 Task: Send an email with the signature Christopher Carter with the subject 'Request for a discount' and the message 'Please let me know if there are any issues with the attached file.' from softage.1@softage.net to softage.3@softage.net with an attached document Service_level_agreement.pdf and move the email from Sent Items to the folder Policies
Action: Key pressed <Key.alt_l>n
Screenshot: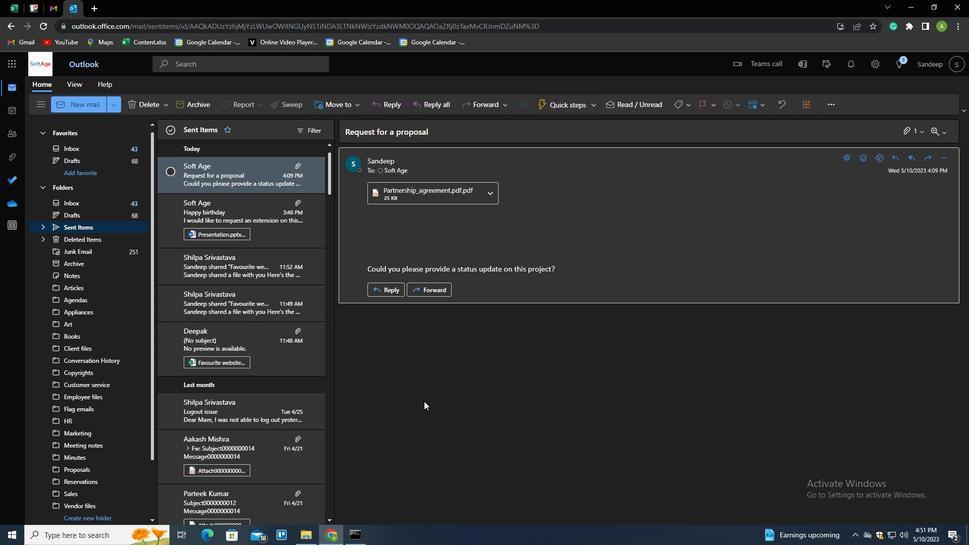 
Action: Mouse moved to (682, 105)
Screenshot: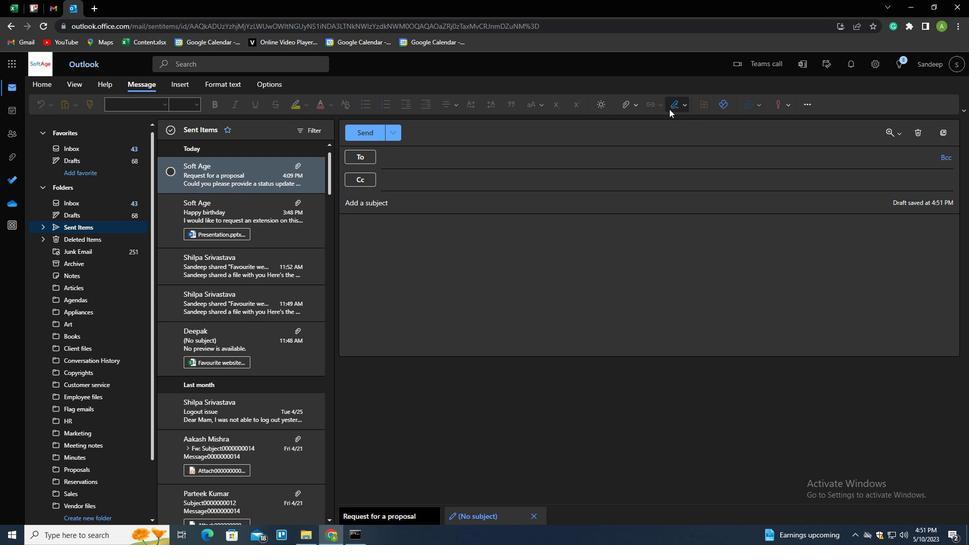 
Action: Mouse pressed left at (682, 105)
Screenshot: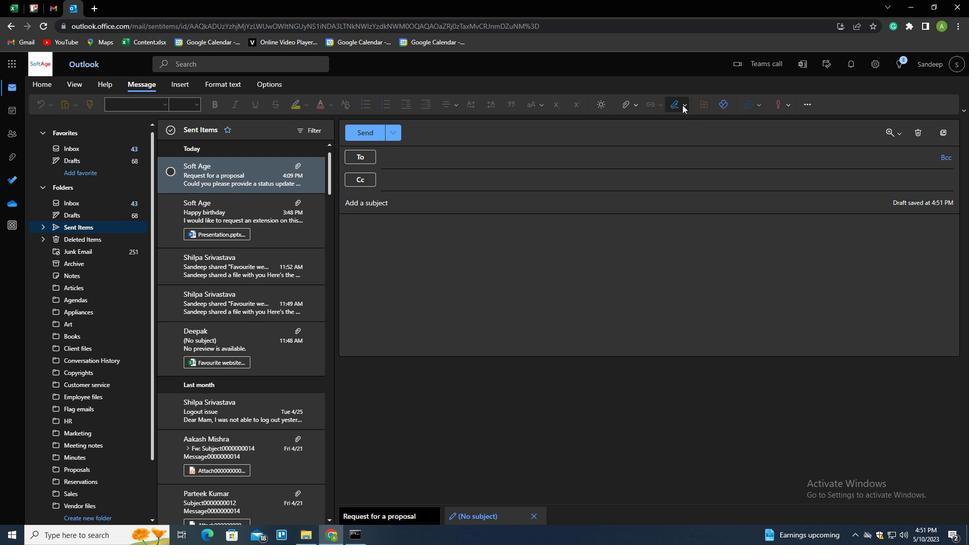 
Action: Mouse moved to (649, 148)
Screenshot: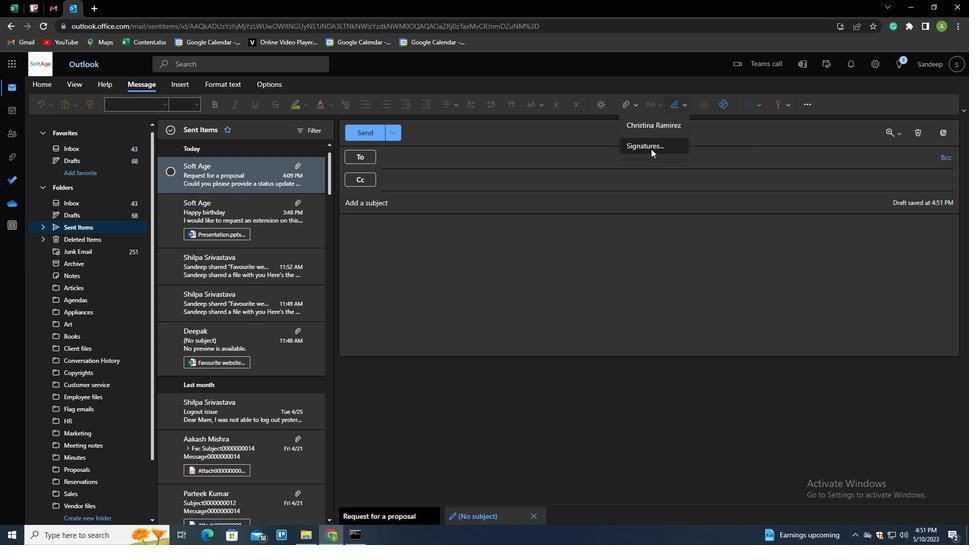 
Action: Mouse pressed left at (649, 148)
Screenshot: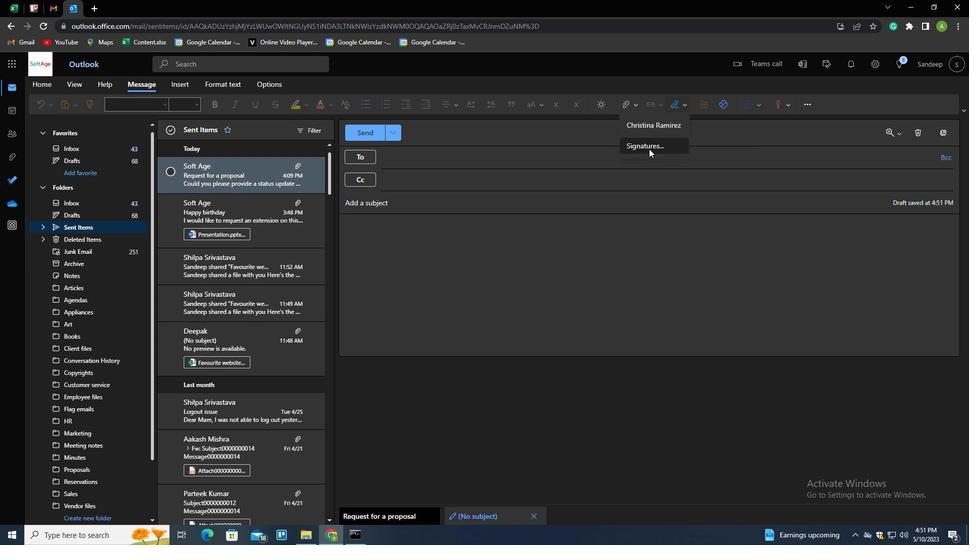 
Action: Mouse moved to (692, 184)
Screenshot: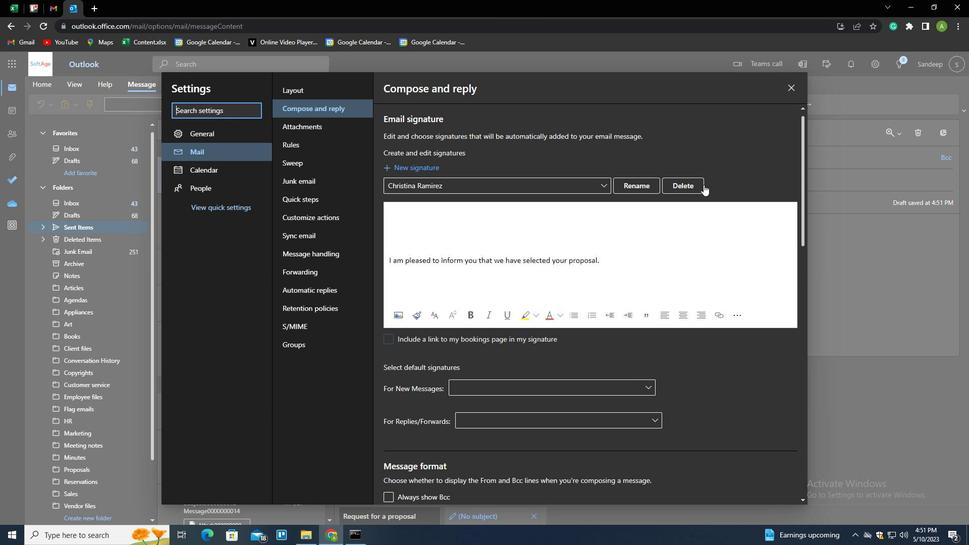 
Action: Mouse pressed left at (692, 184)
Screenshot: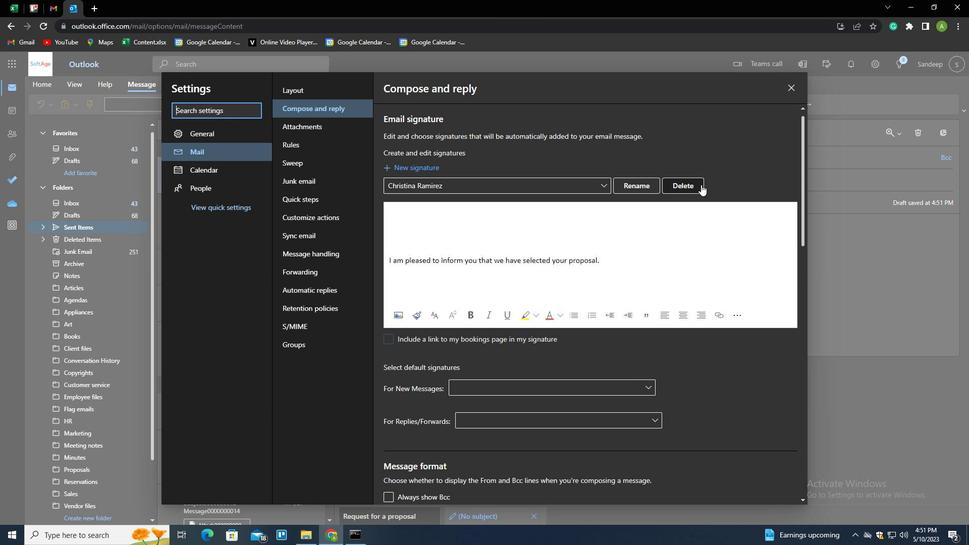 
Action: Mouse moved to (652, 188)
Screenshot: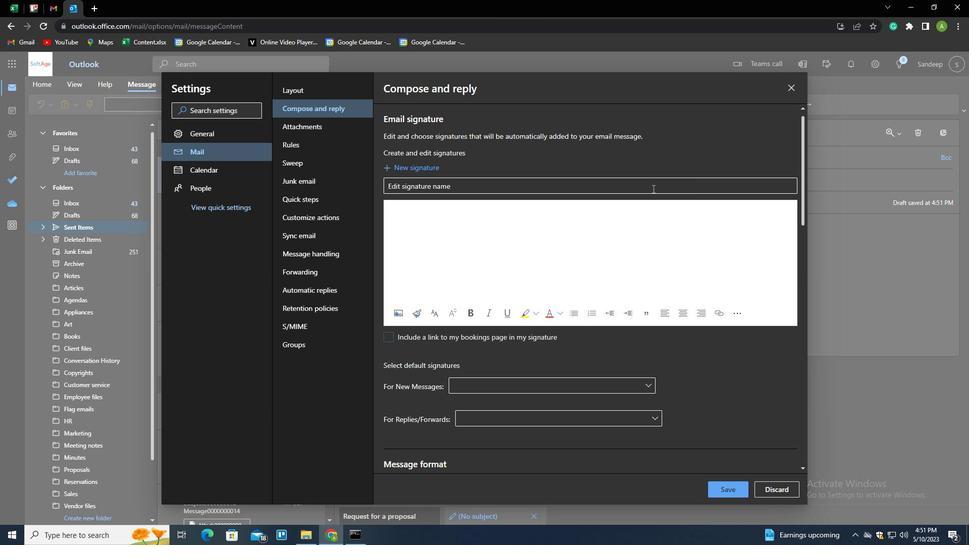 
Action: Mouse pressed left at (652, 188)
Screenshot: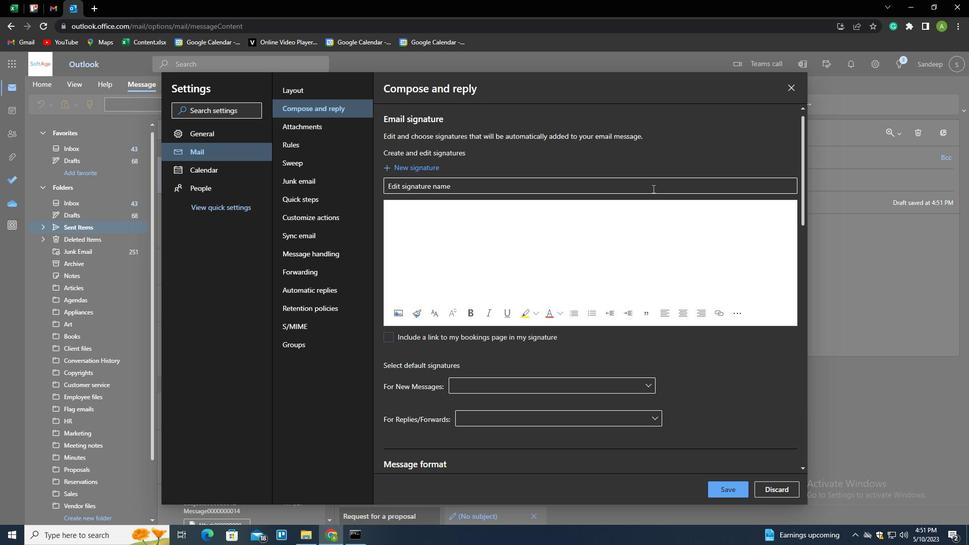 
Action: Mouse moved to (652, 188)
Screenshot: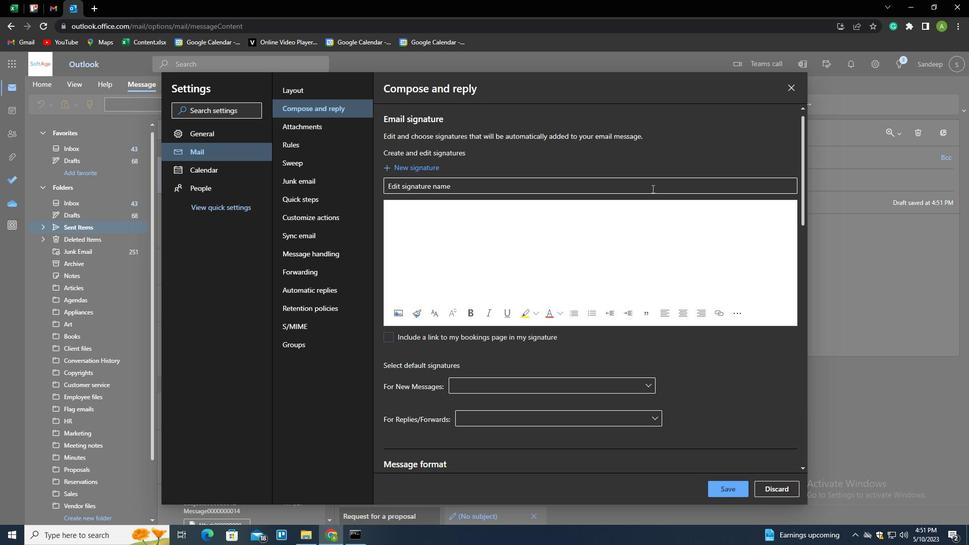 
Action: Key pressed <Key.shift>CHRISTOPHER<Key.space><Key.shift>CARTNER=<Key.backspace><Key.backspace><Key.backspace><Key.backspace>ER<Key.tab><Key.shift_r><Key.enter><Key.enter><Key.enter><Key.enter><Key.enter><Key.enter><Key.shift><Key.shift><Key.shift><Key.shift><Key.shift><Key.shift><Key.shift><Key.shift><Key.shift><Key.shift><Key.shift><Key.shift><Key.shift><Key.shift><Key.shift><Key.shift><Key.shift><Key.shift><Key.shift><Key.shift><Key.shift><Key.shift><Key.shift><Key.shift><Key.shift><Key.shift><Key.shift><Key.shift><Key.shift><Key.shift><Key.shift><Key.shift><Key.shift><Key.shift><Key.shift><Key.shift>PLEASE<Key.space>LET<Key.space>ME<Key.space>KNOW<Key.space>IF<Key.space>THER<Key.space><Key.backspace>E<Key.space>ARE<Key.space>ANU<Key.backspace>Y<Key.space>ISSURES<Key.backspace><Key.backspace><Key.backspace>ES<Key.space>WITH<Key.space>THE<Key.space>ATTACHED<Key.space>FILE.
Screenshot: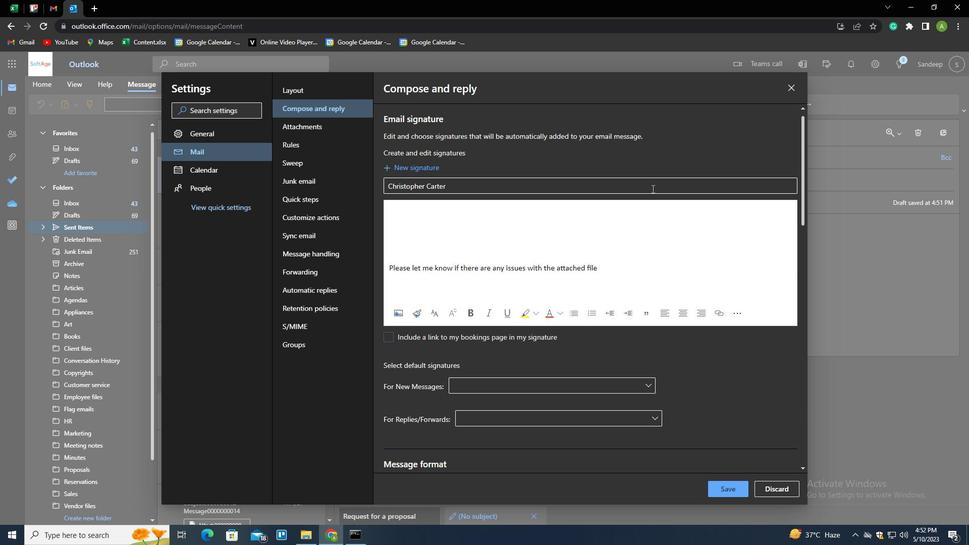 
Action: Mouse moved to (738, 492)
Screenshot: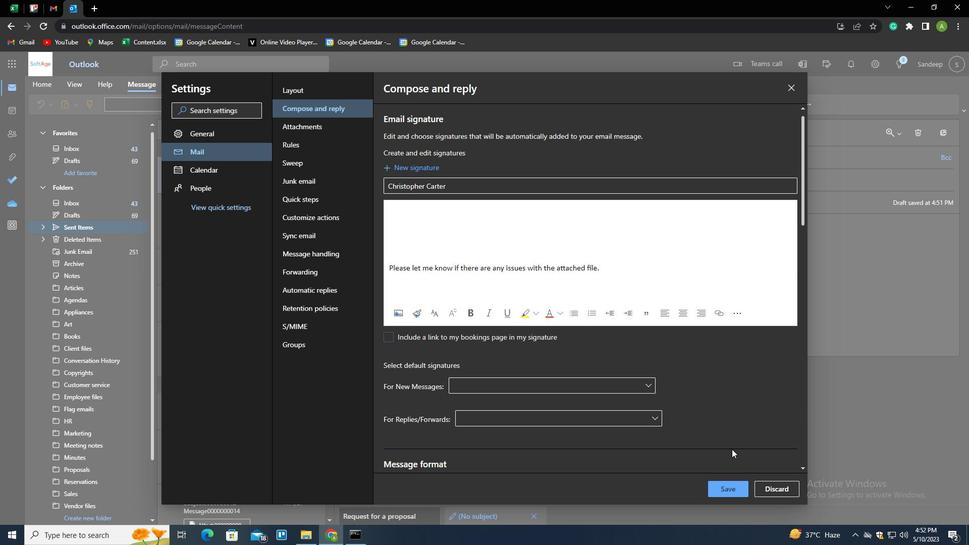 
Action: Mouse pressed left at (738, 492)
Screenshot: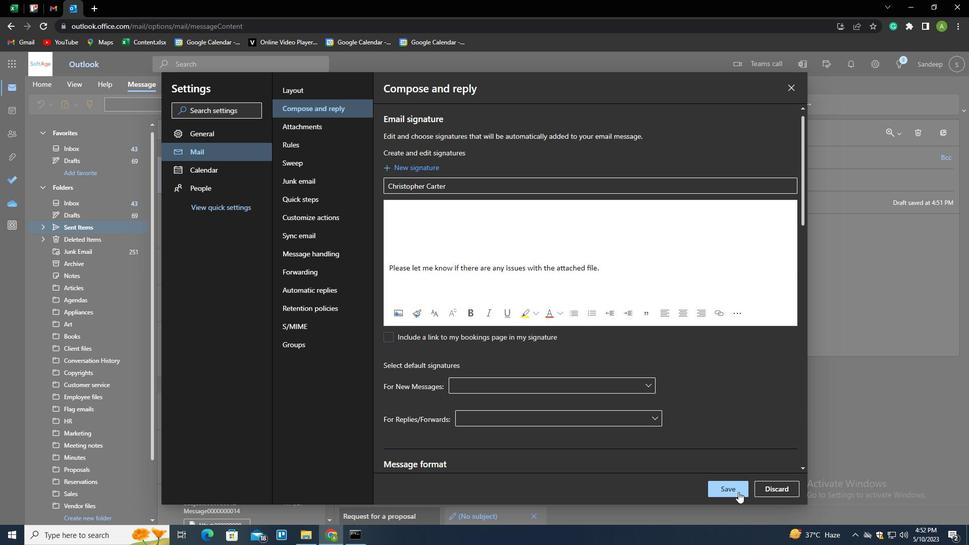 
Action: Mouse moved to (857, 289)
Screenshot: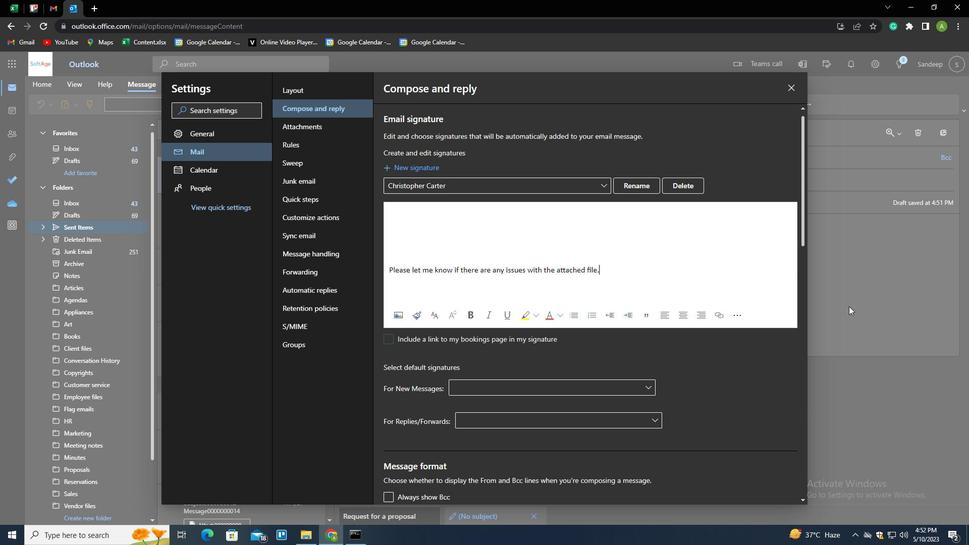 
Action: Mouse pressed left at (857, 289)
Screenshot: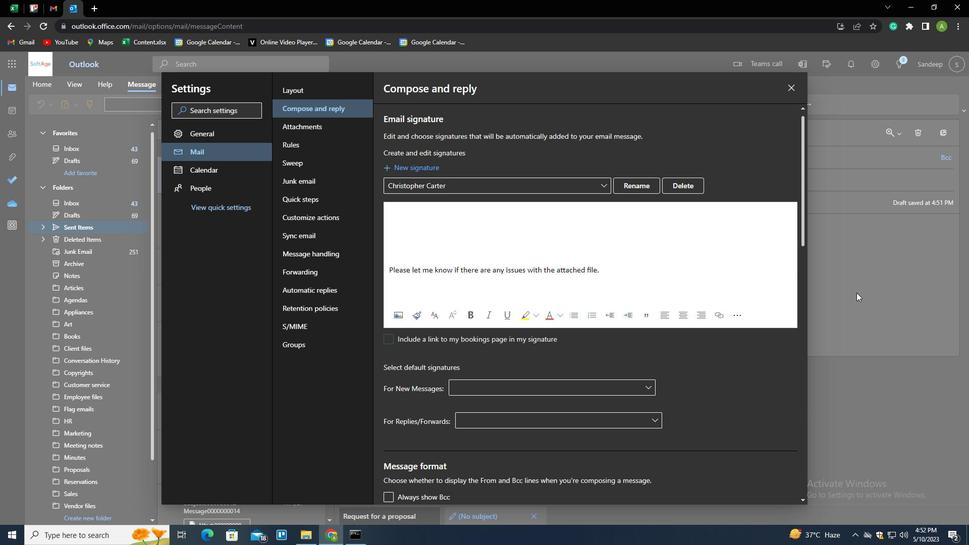
Action: Mouse moved to (410, 247)
Screenshot: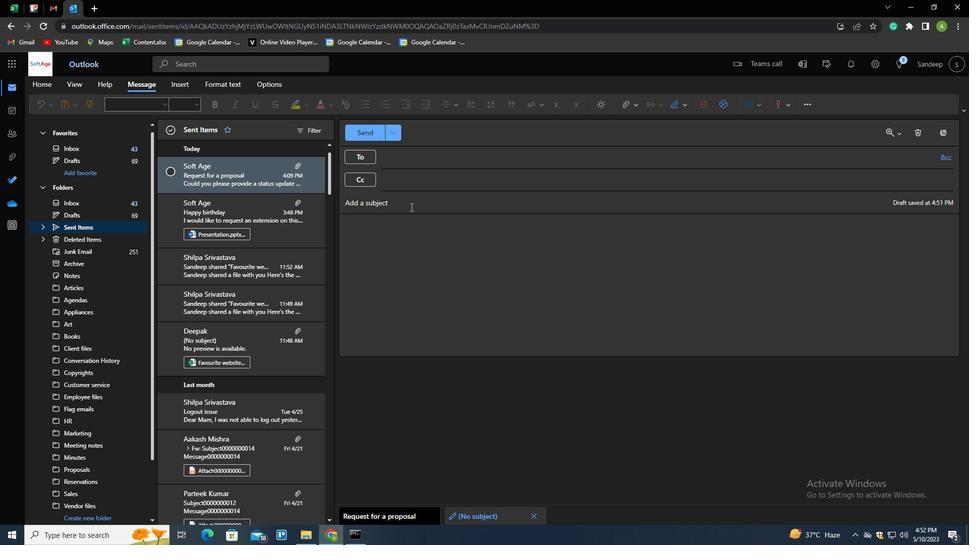 
Action: Mouse pressed left at (410, 247)
Screenshot: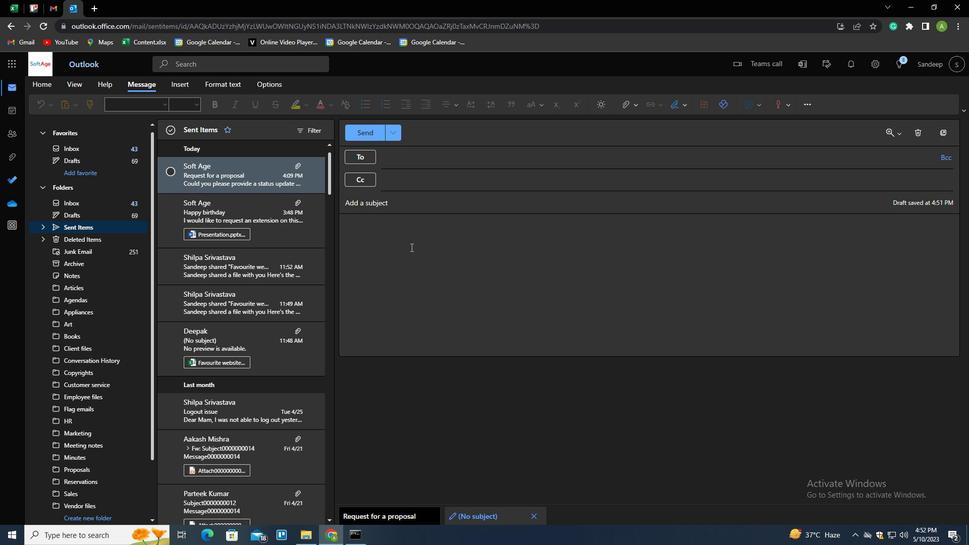 
Action: Mouse moved to (676, 105)
Screenshot: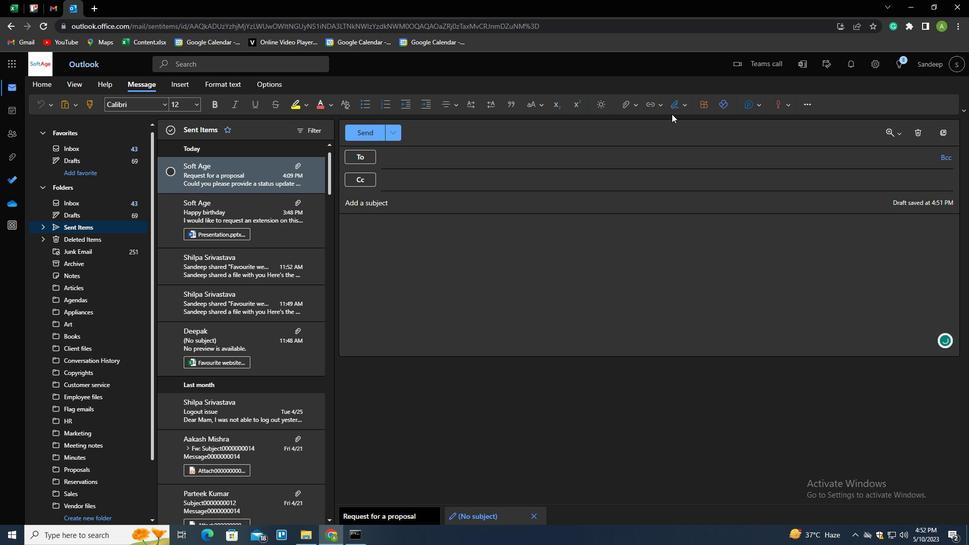 
Action: Mouse pressed left at (676, 105)
Screenshot: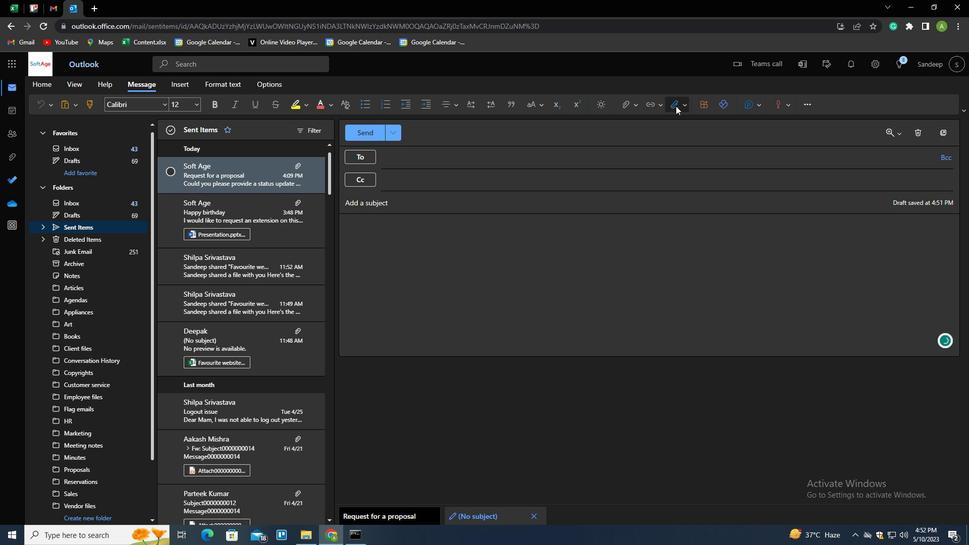 
Action: Mouse moved to (662, 126)
Screenshot: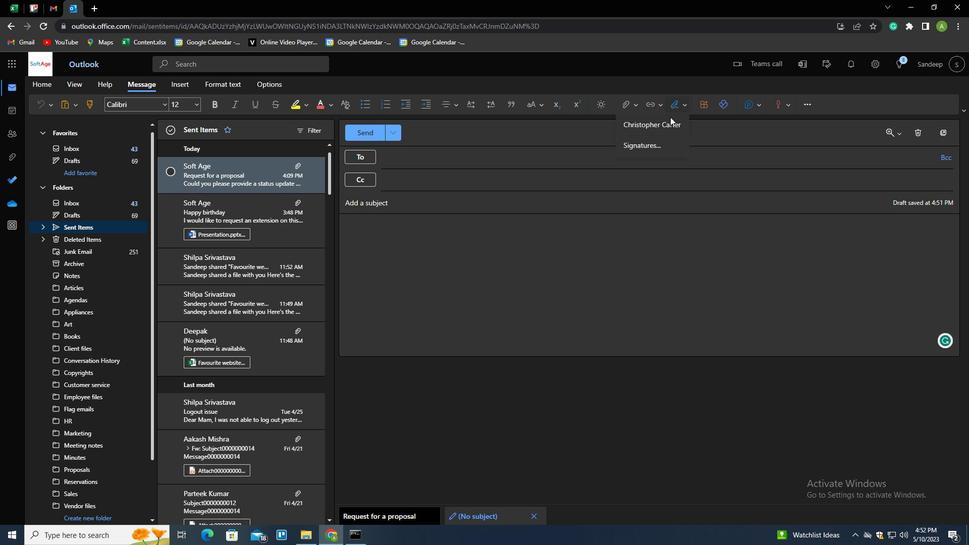 
Action: Mouse pressed left at (662, 126)
Screenshot: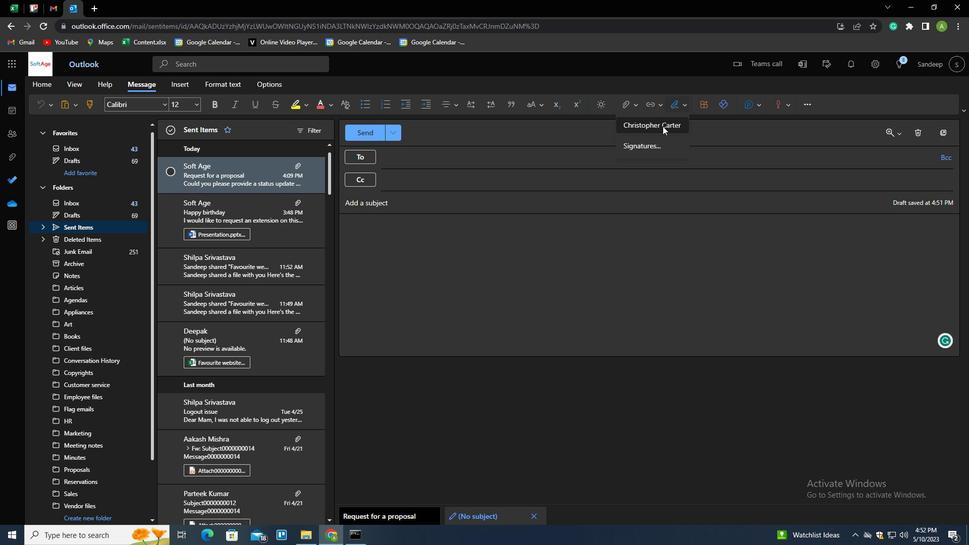
Action: Mouse moved to (406, 163)
Screenshot: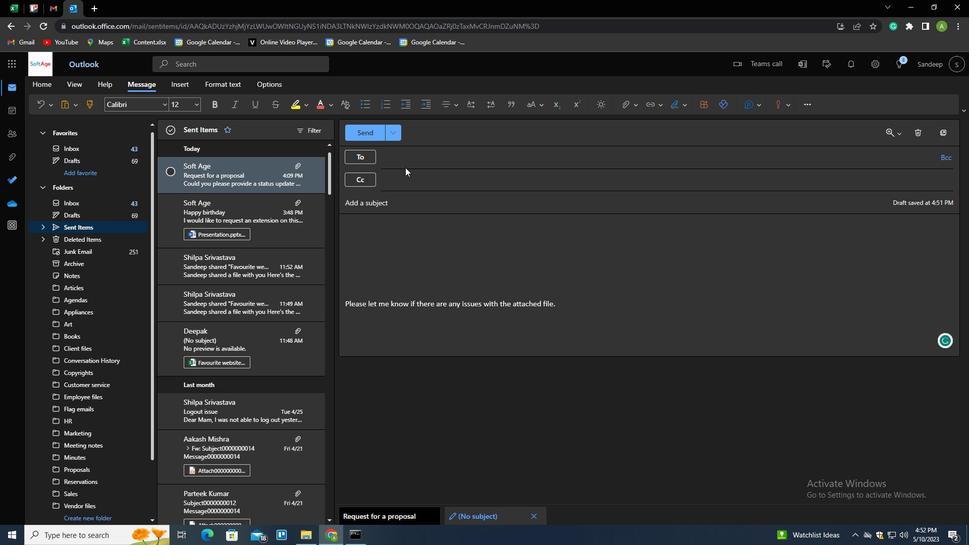 
Action: Mouse pressed left at (406, 163)
Screenshot: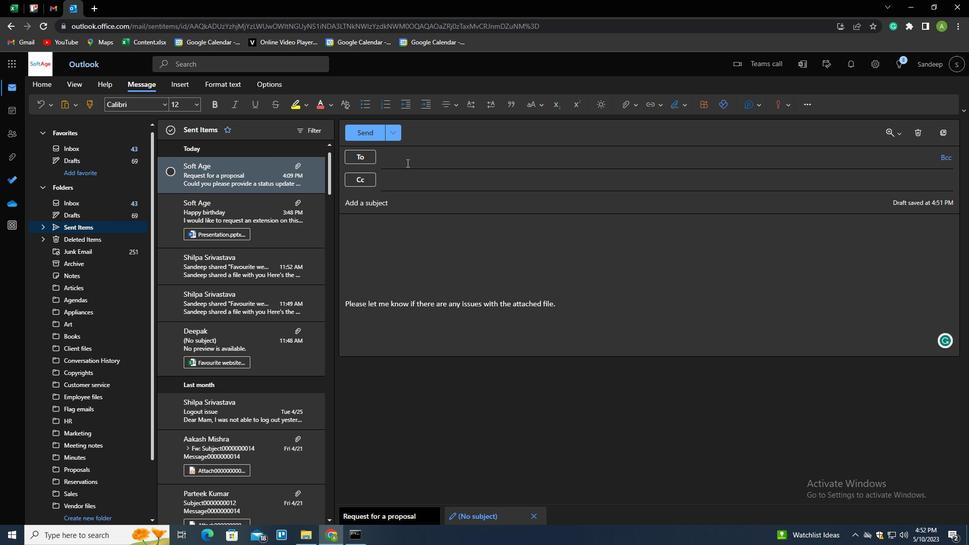 
Action: Key pressed SOFTAGE.3<Key.shift>
Screenshot: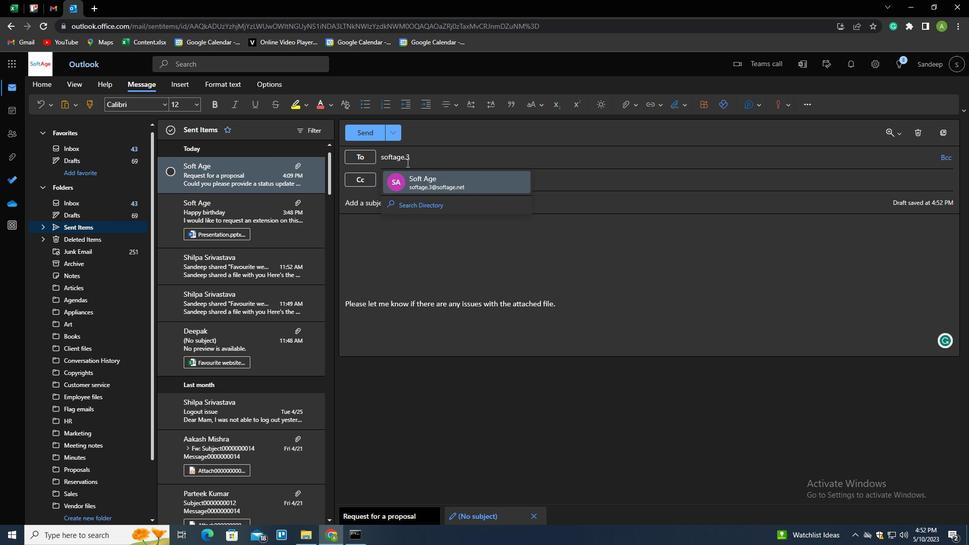 
Action: Mouse moved to (418, 181)
Screenshot: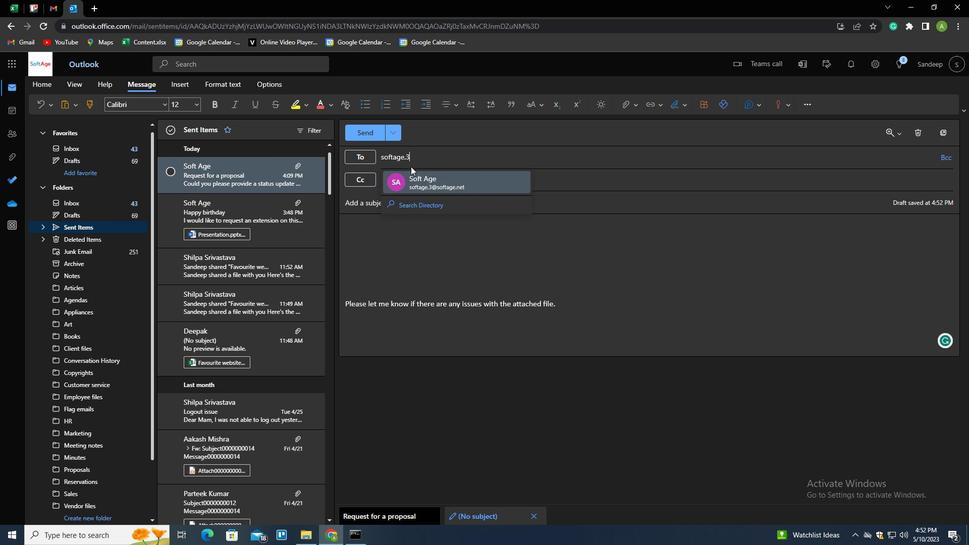 
Action: Mouse pressed left at (418, 181)
Screenshot: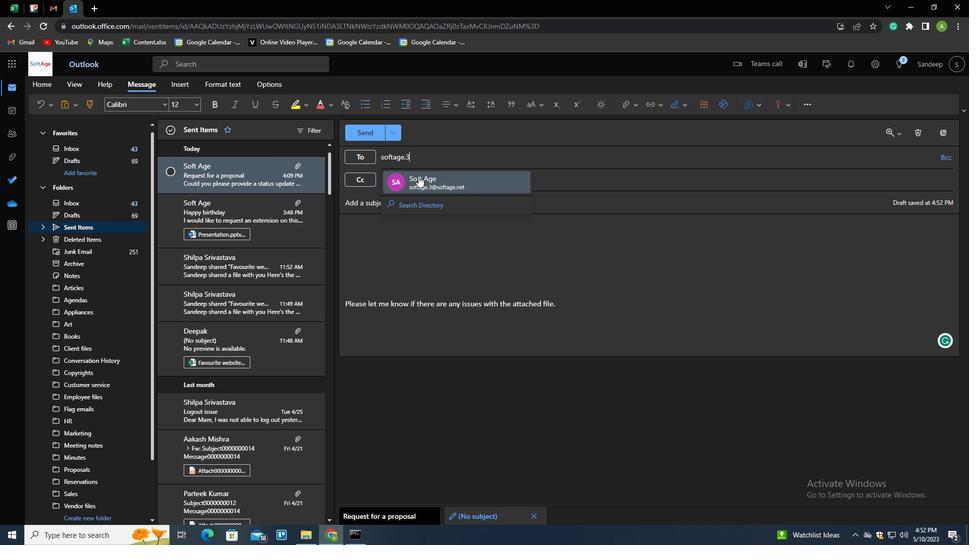
Action: Mouse moved to (421, 203)
Screenshot: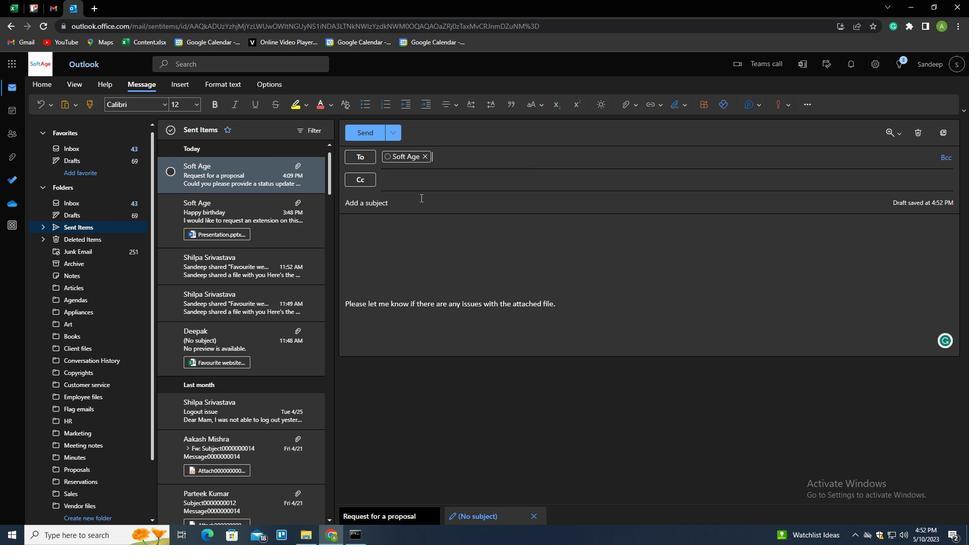 
Action: Mouse pressed left at (421, 203)
Screenshot: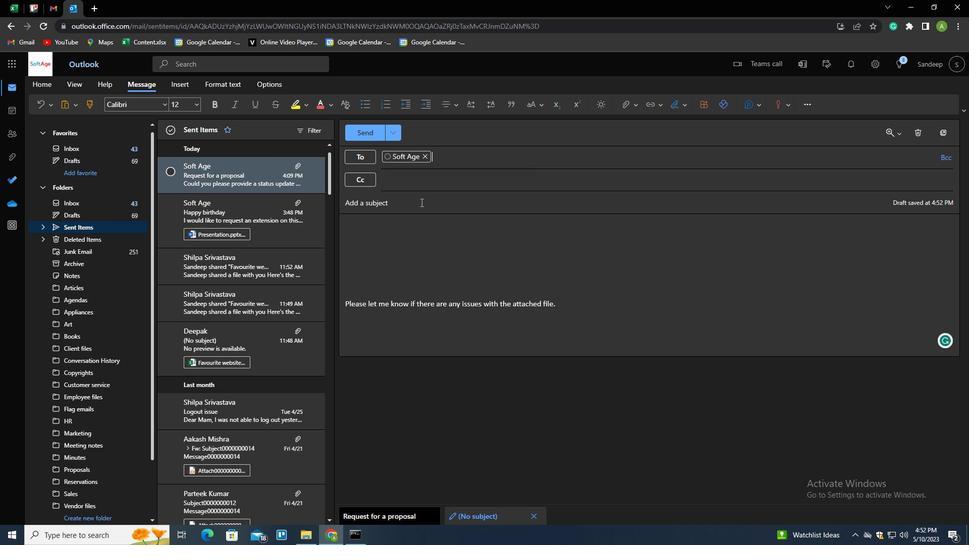 
Action: Key pressed <Key.shift>REQUEST<Key.space>FOR<Key.space>A<Key.space>DISCOUNT
Screenshot: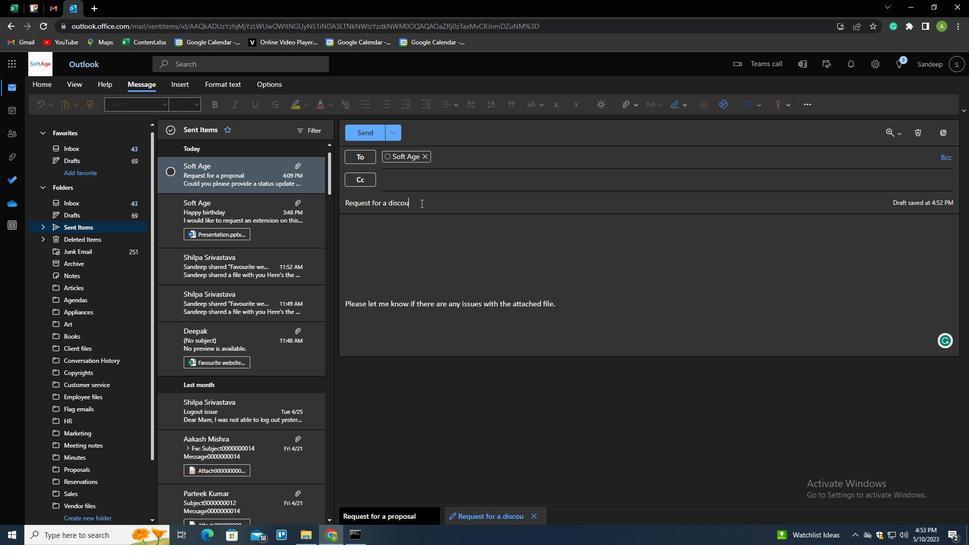 
Action: Mouse moved to (435, 220)
Screenshot: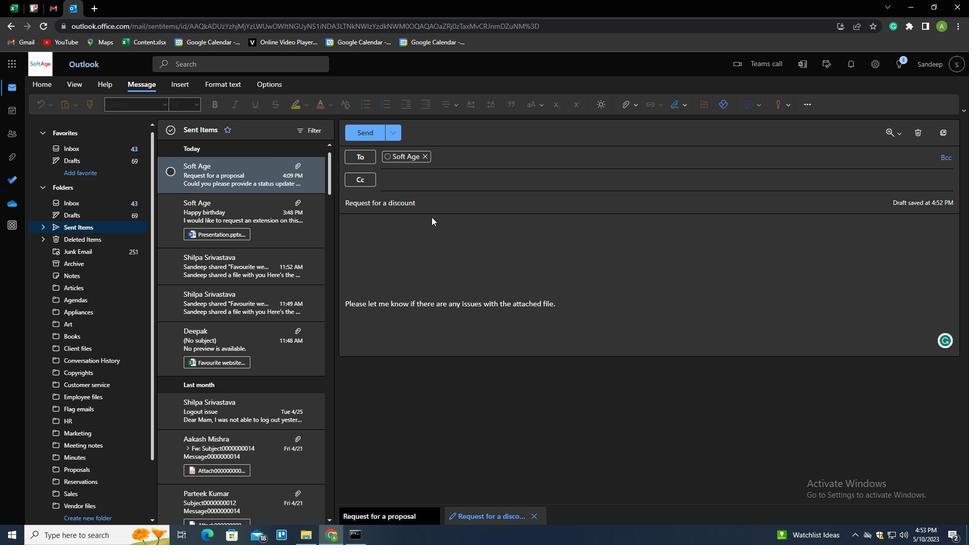 
Action: Mouse pressed left at (435, 220)
Screenshot: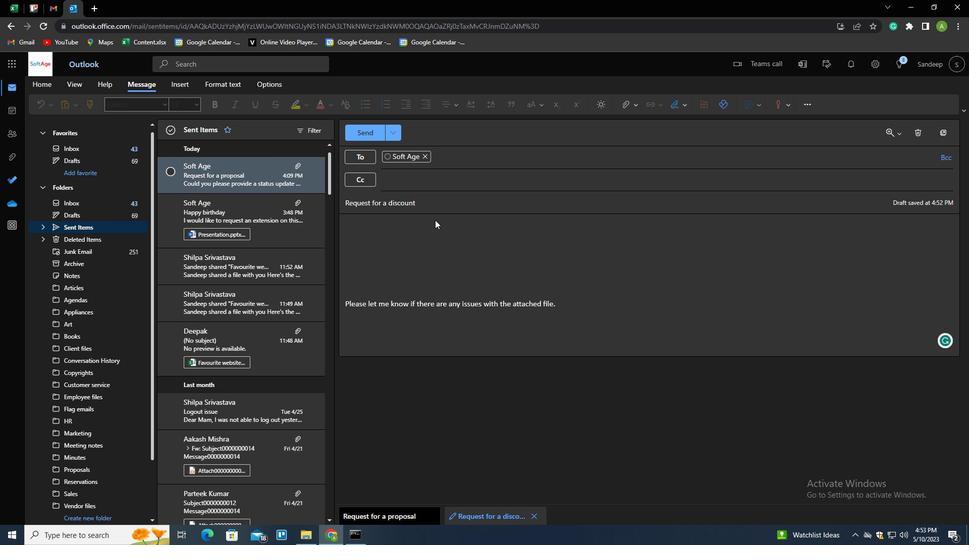 
Action: Mouse moved to (439, 238)
Screenshot: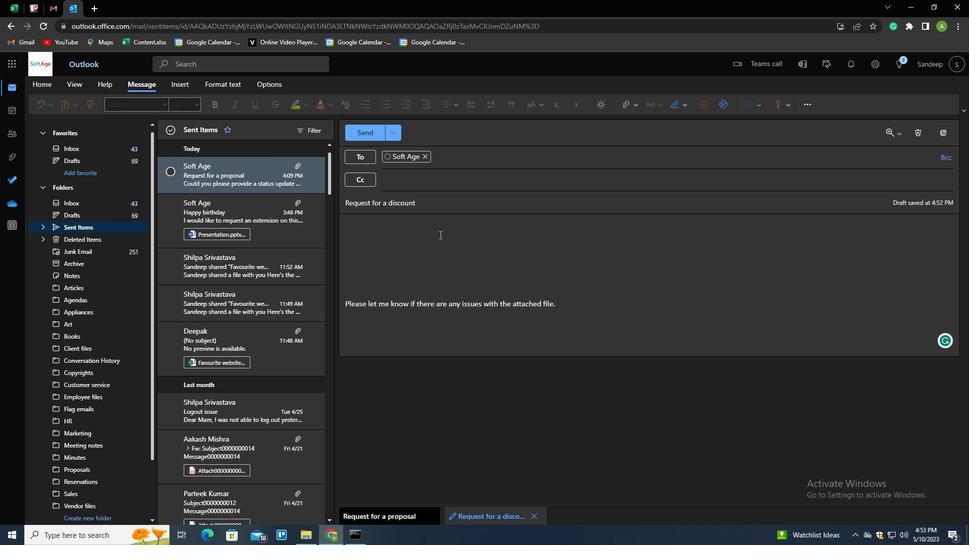 
Action: Mouse pressed left at (439, 238)
Screenshot: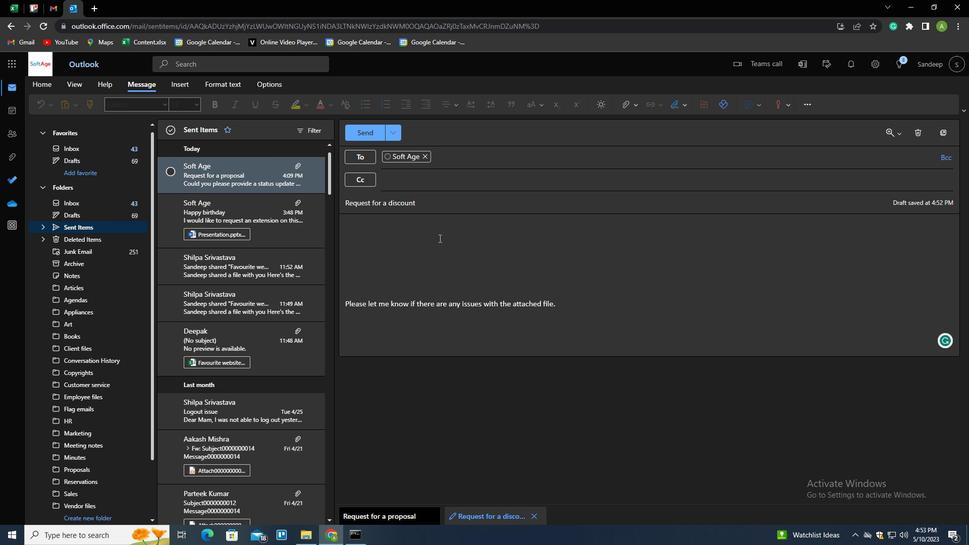 
Action: Mouse moved to (631, 107)
Screenshot: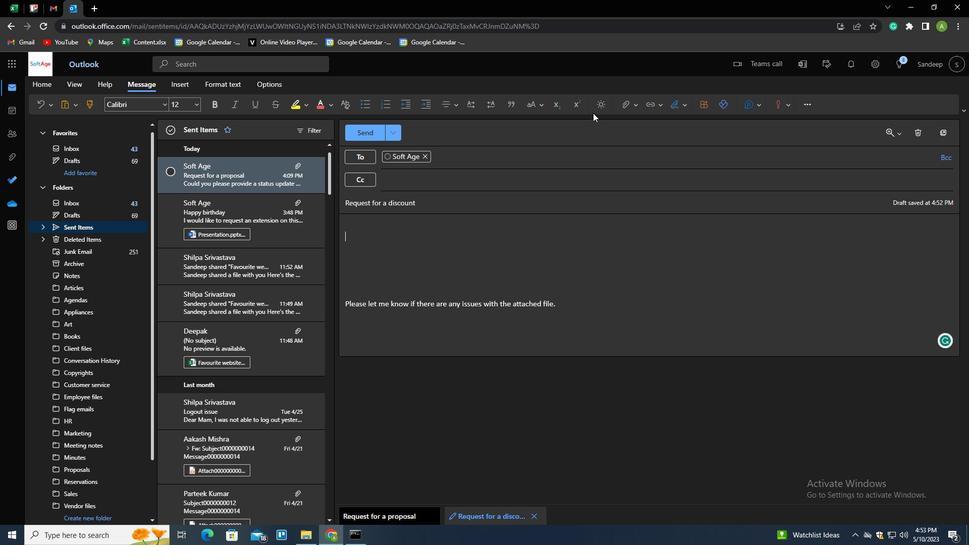 
Action: Mouse pressed left at (631, 107)
Screenshot: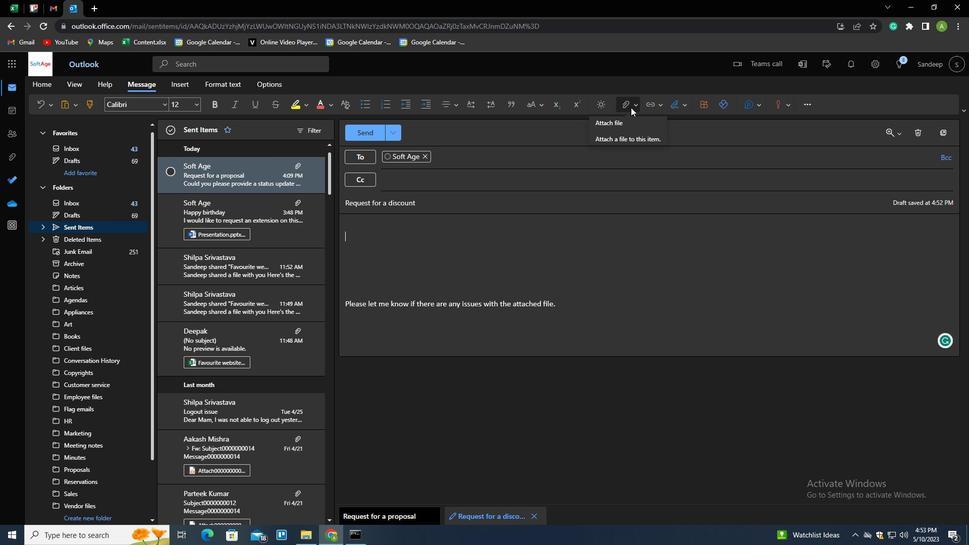 
Action: Mouse moved to (569, 125)
Screenshot: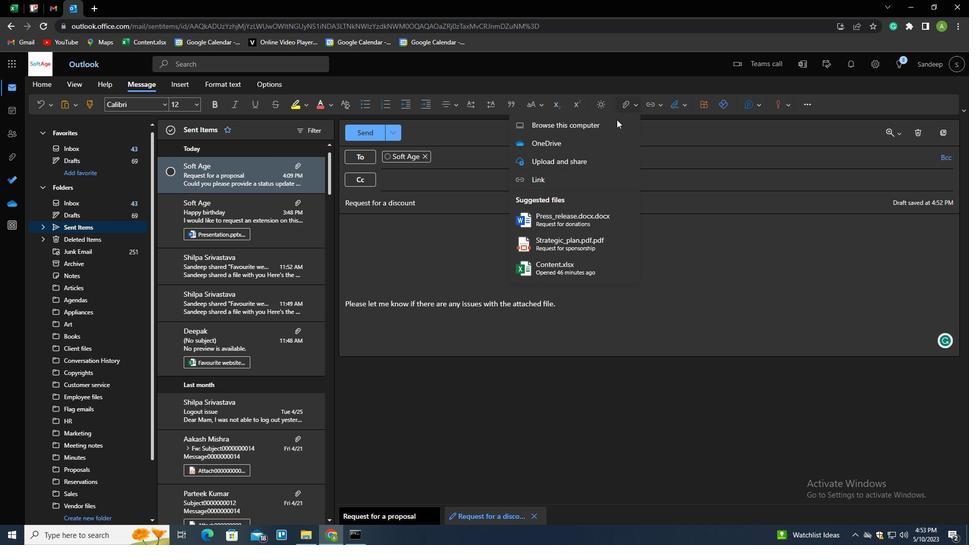 
Action: Mouse pressed left at (569, 125)
Screenshot: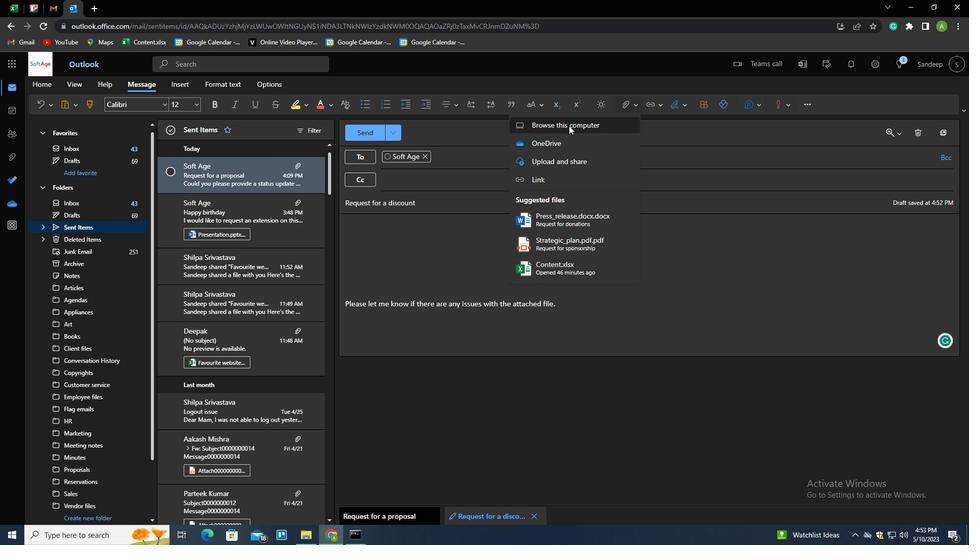 
Action: Mouse moved to (145, 87)
Screenshot: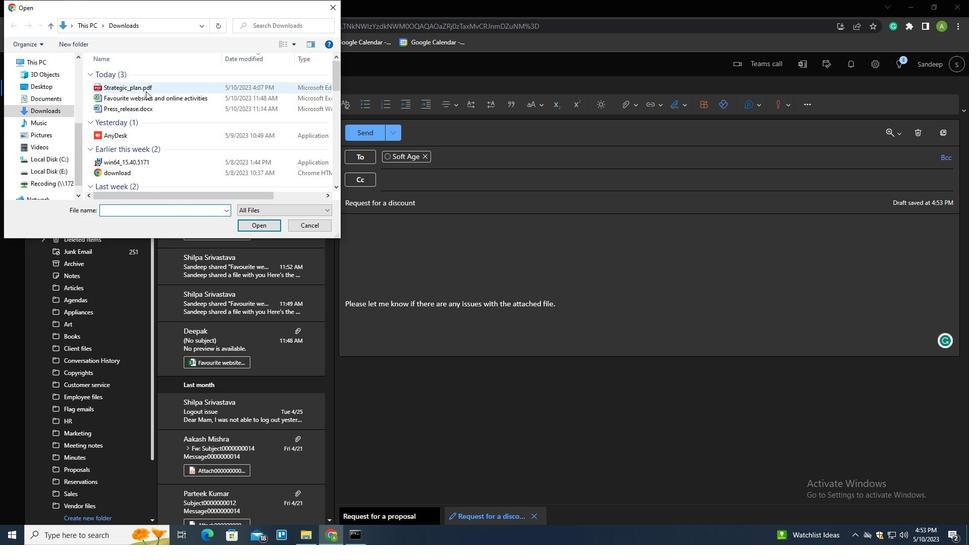 
Action: Mouse pressed right at (145, 87)
Screenshot: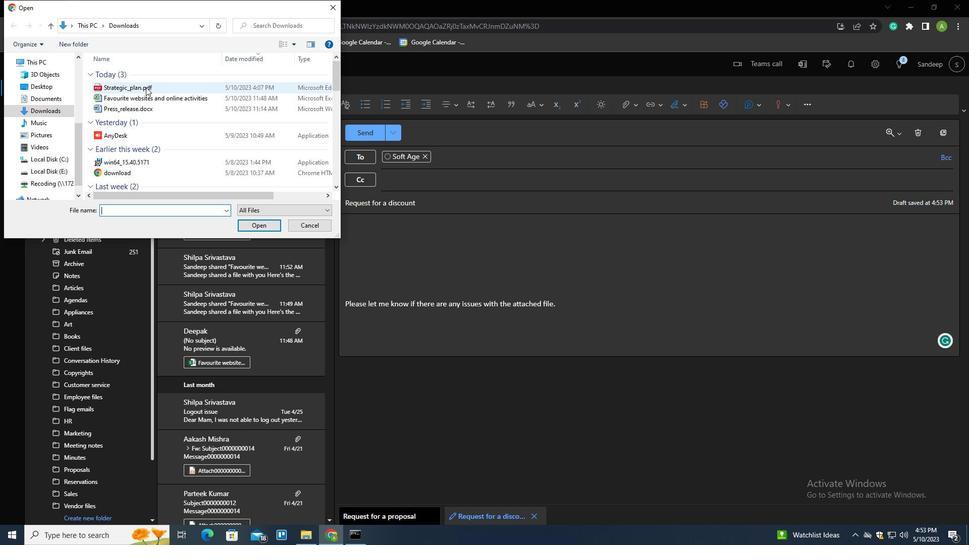 
Action: Mouse moved to (176, 246)
Screenshot: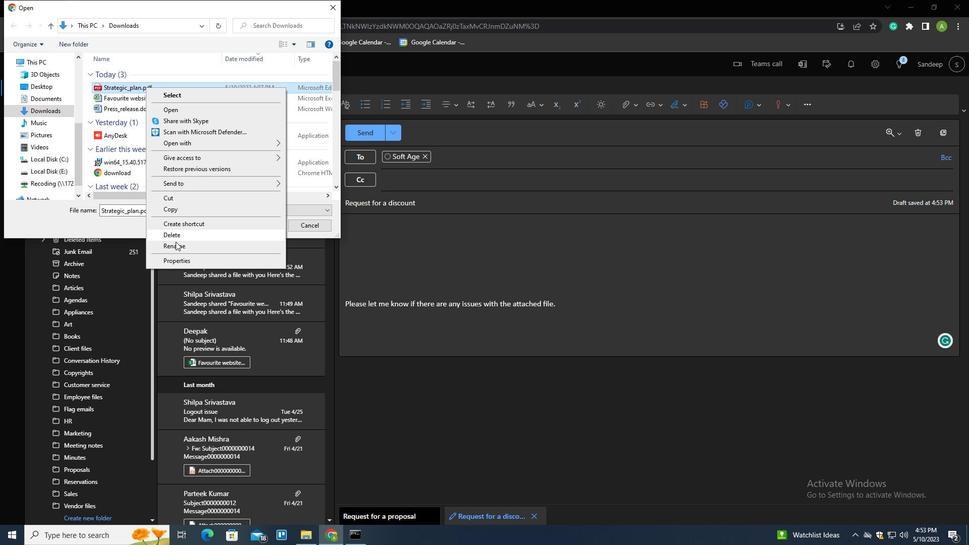 
Action: Mouse pressed left at (176, 246)
Screenshot: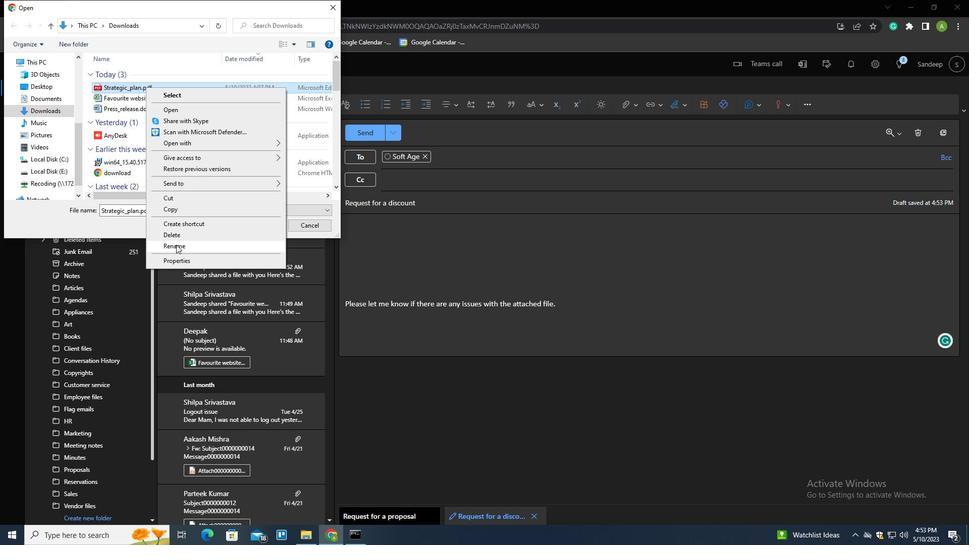 
Action: Mouse moved to (183, 218)
Screenshot: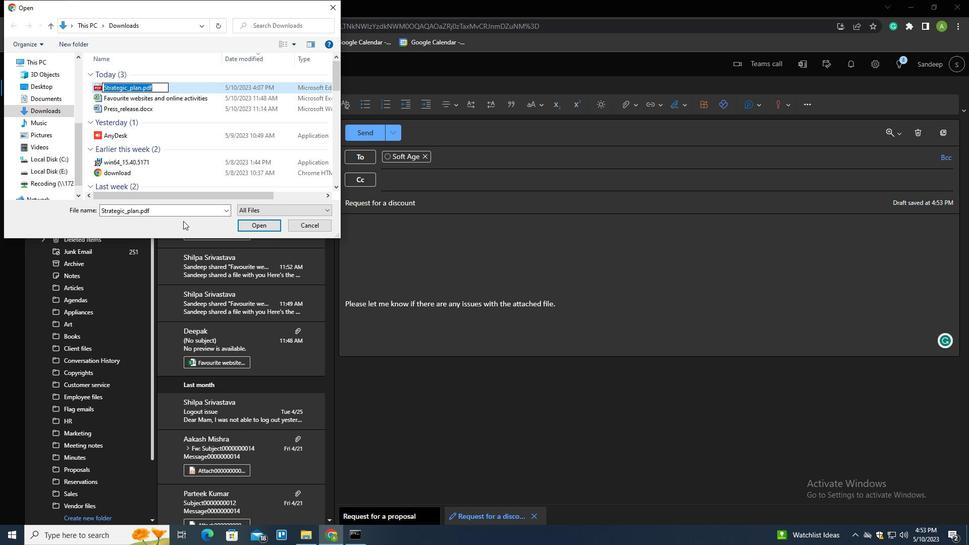 
Action: Key pressed <Key.shift><Key.shift><Key.shift><Key.shift><Key.shift><Key.shift><Key.shift><Key.shift><Key.shift><Key.shift><Key.shift><Key.shift><Key.shift><Key.shift><Key.shift><Key.shift><Key.shift><Key.shift><Key.shift><Key.shift><Key.shift><Key.shift><Key.shift><Key.shift><Key.shift><Key.shift><Key.shift><Key.shift><Key.shift><Key.shift><Key.shift><Key.shift><Key.shift><Key.shift><Key.shift><Key.shift><Key.shift><Key.shift><Key.shift><Key.shift><Key.shift><Key.shift><Key.shift>SERVICE<Key.shift>_LEVEL-AG<Key.backspace><Key.backspace><Key.backspace><Key.shift><Key.shift>_AGREEMENT,<Key.backspace>.PDF
Screenshot: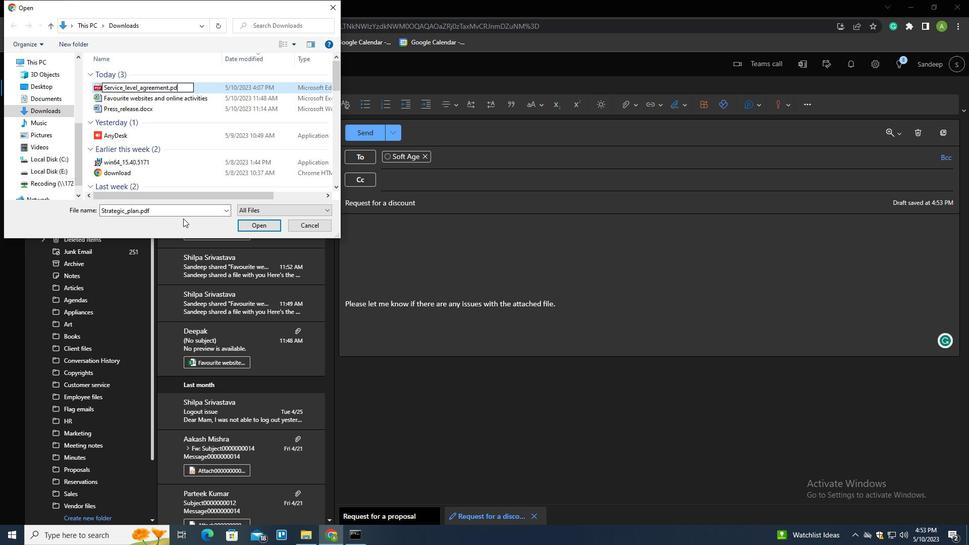 
Action: Mouse moved to (226, 86)
Screenshot: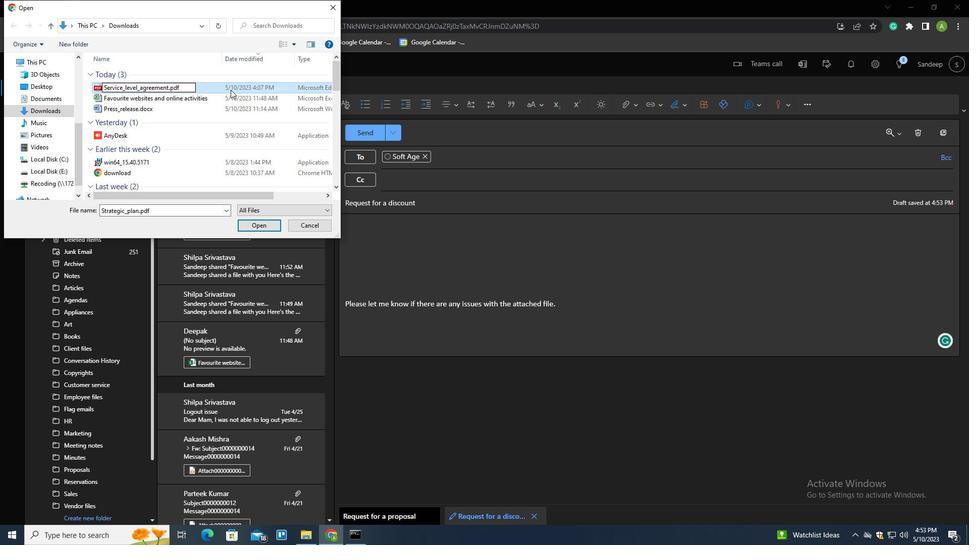 
Action: Mouse pressed left at (226, 86)
Screenshot: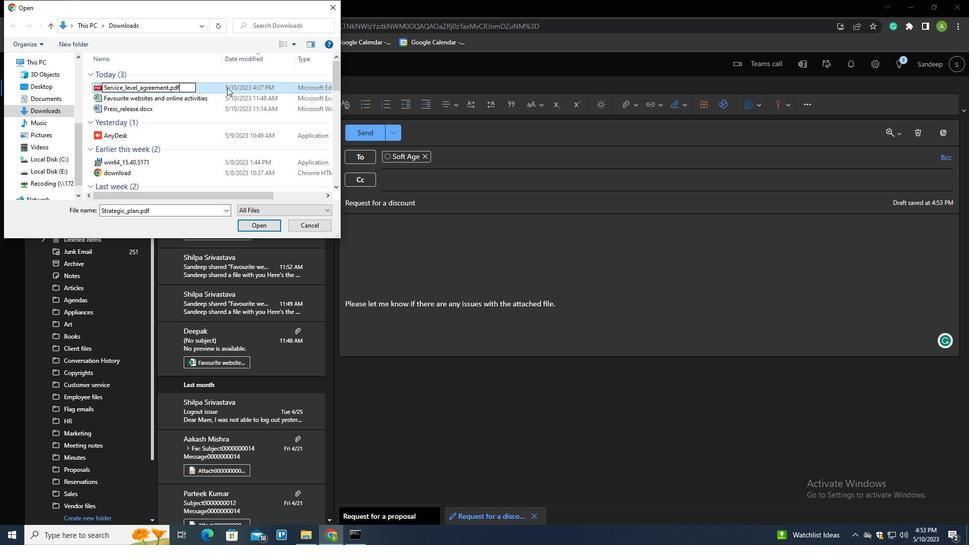 
Action: Mouse moved to (253, 229)
Screenshot: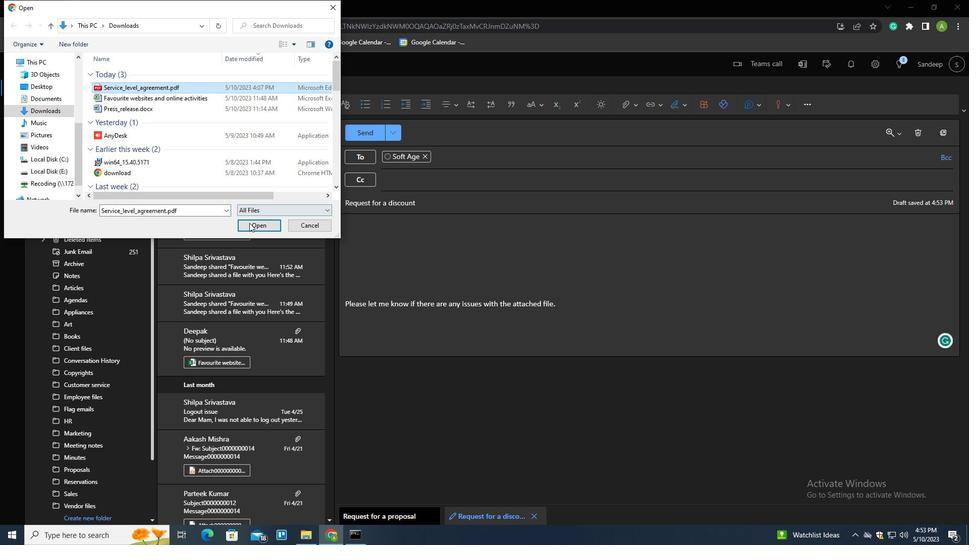 
Action: Mouse pressed left at (253, 229)
Screenshot: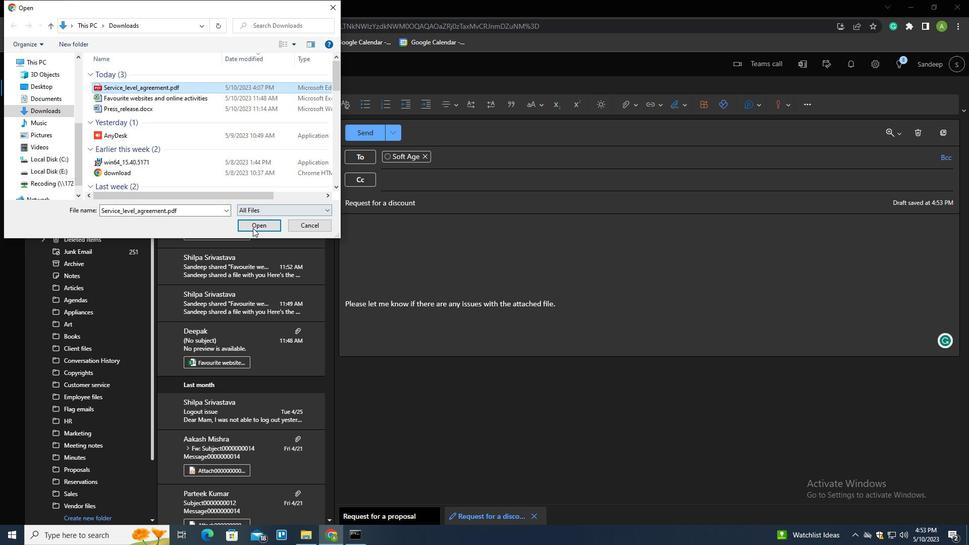 
Action: Mouse moved to (371, 129)
Screenshot: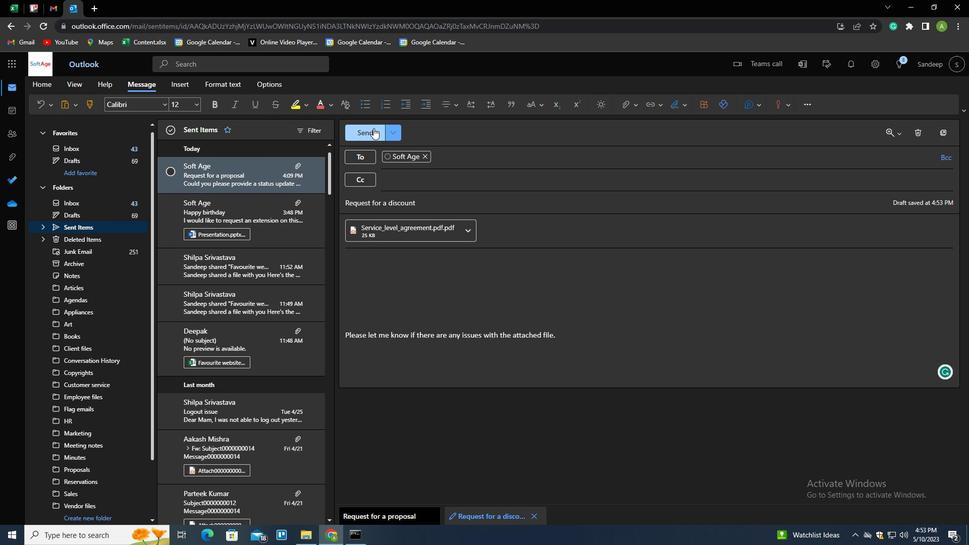 
Action: Mouse pressed left at (371, 129)
Screenshot: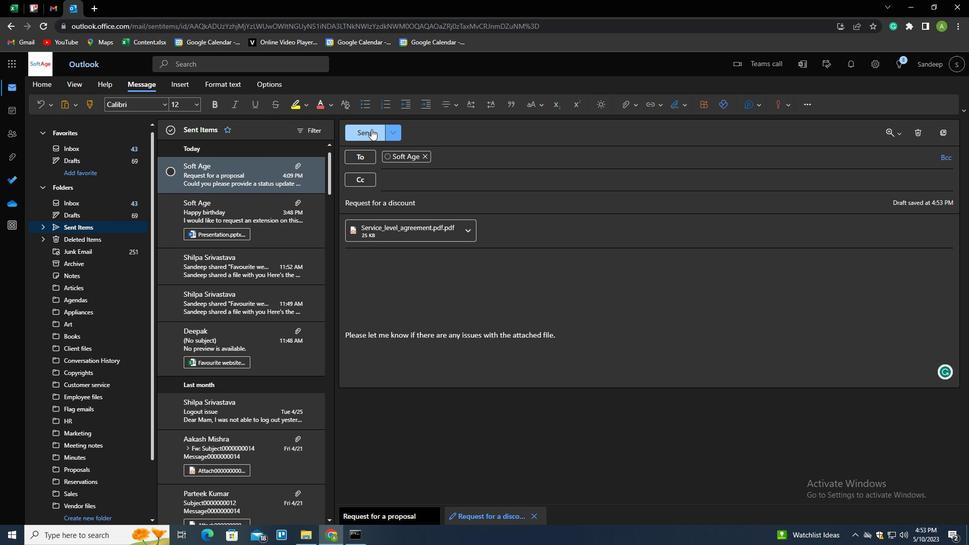 
Action: Mouse moved to (159, 443)
Screenshot: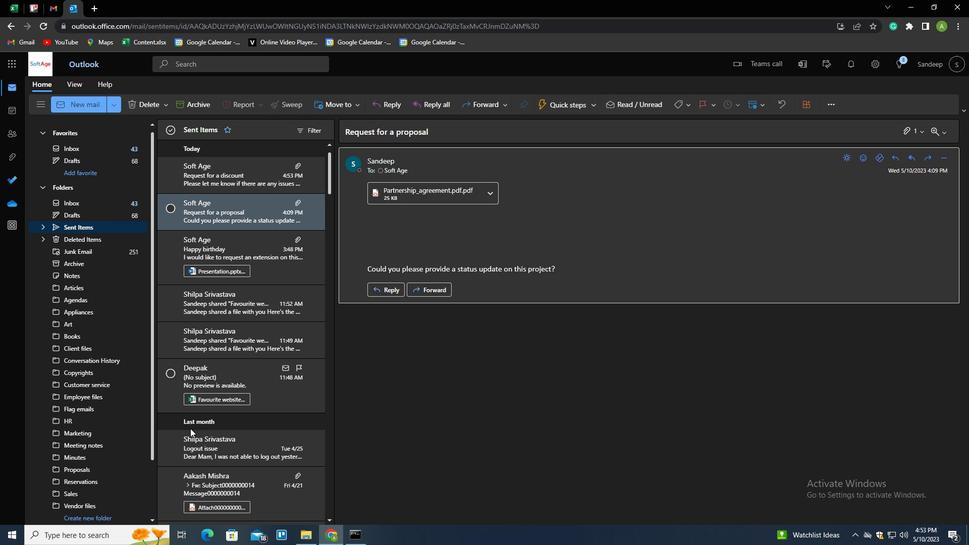 
Action: Mouse scrolled (159, 443) with delta (0, 0)
Screenshot: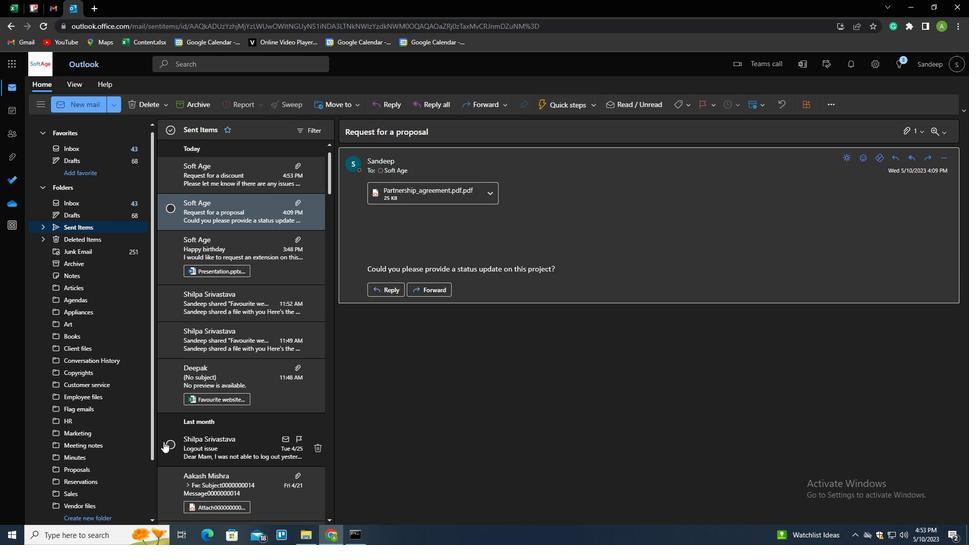 
Action: Mouse scrolled (159, 443) with delta (0, 0)
Screenshot: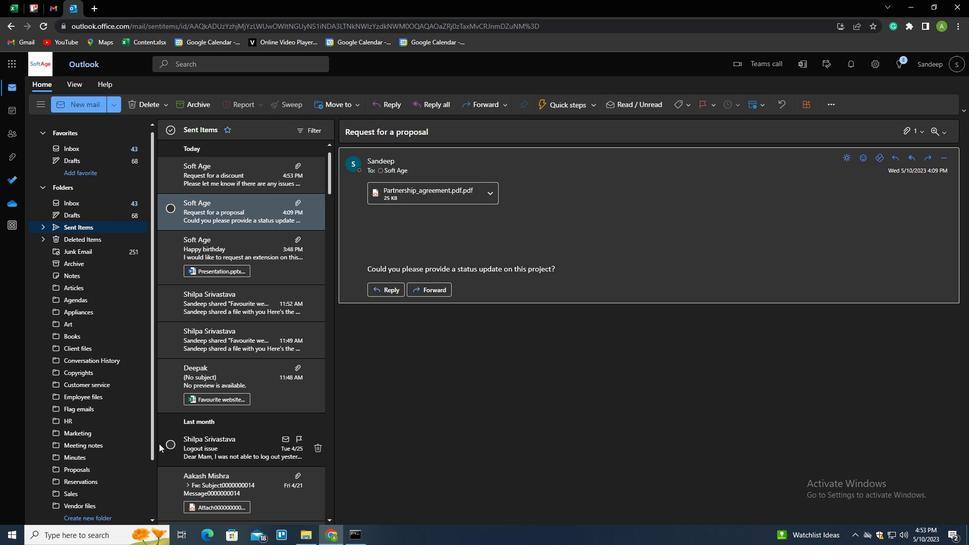 
Action: Mouse moved to (109, 515)
Screenshot: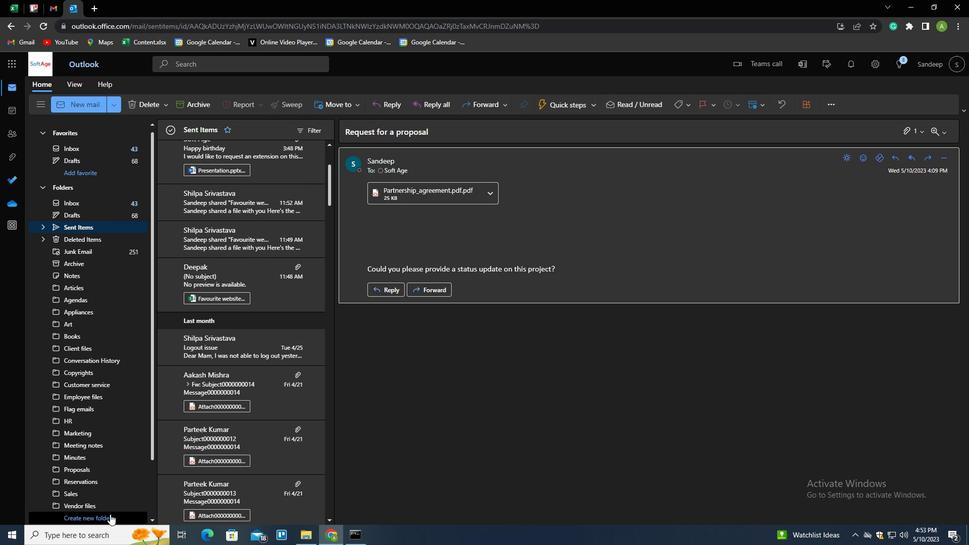 
Action: Mouse pressed left at (109, 515)
Screenshot: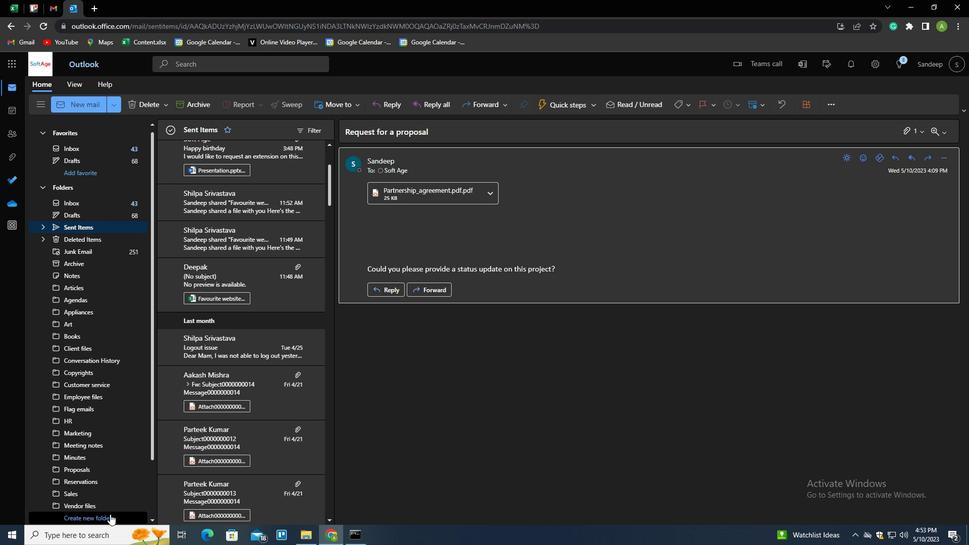 
Action: Key pressed <Key.shift>PLICIES<Key.enter>
Screenshot: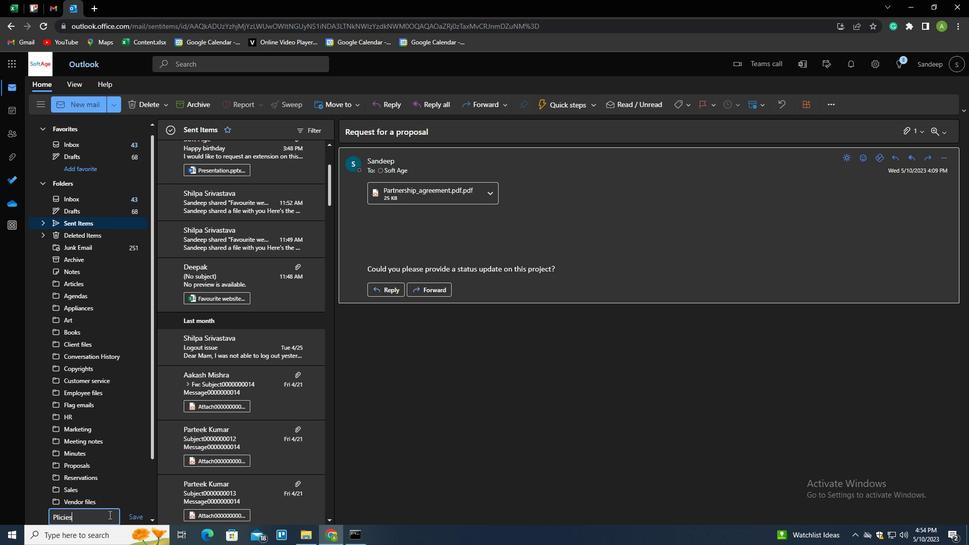 
Action: Mouse moved to (87, 206)
Screenshot: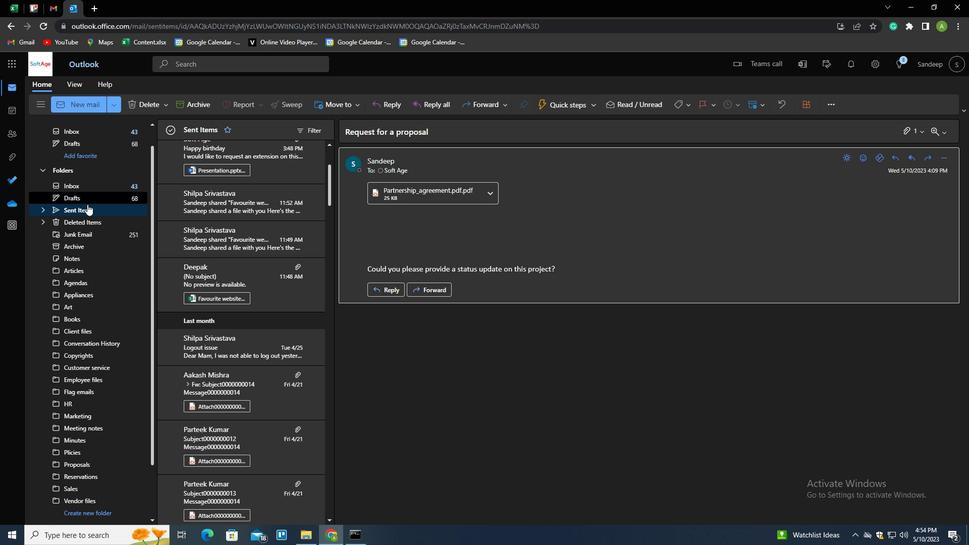 
Action: Mouse pressed left at (87, 206)
Screenshot: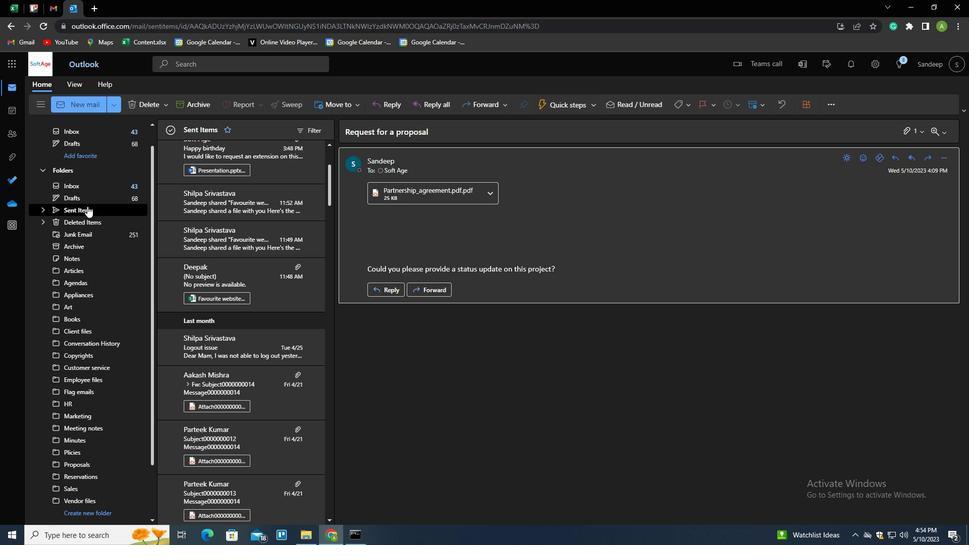 
Action: Mouse moved to (237, 197)
Screenshot: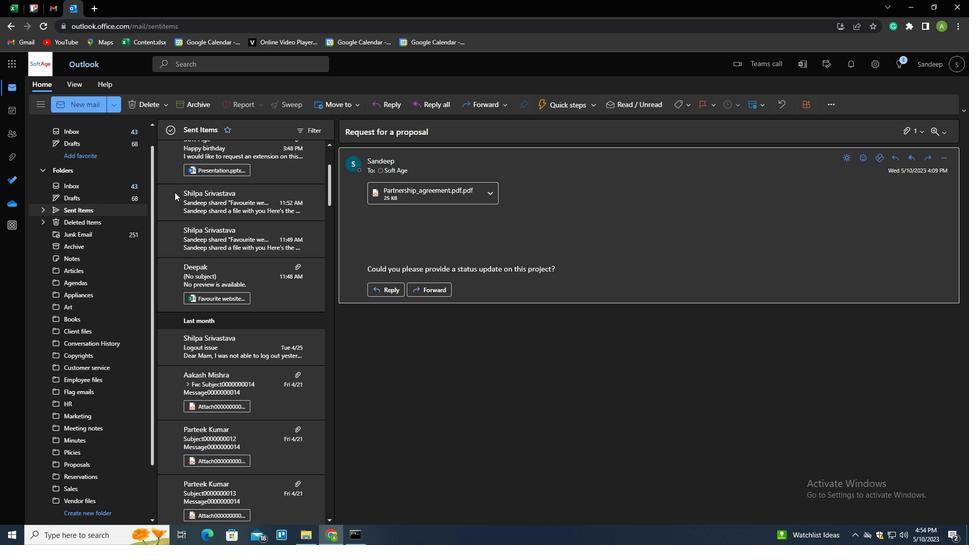 
Action: Mouse scrolled (237, 197) with delta (0, 0)
Screenshot: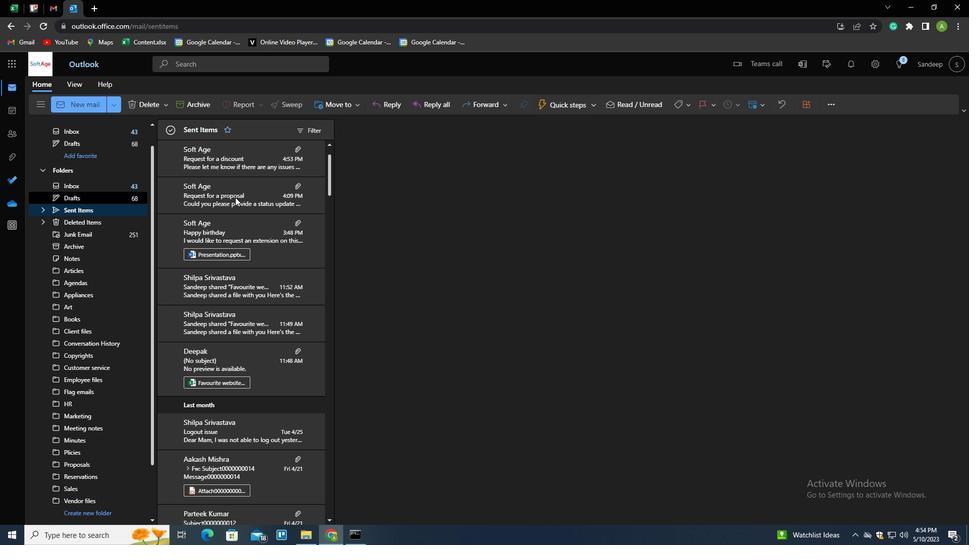 
Action: Mouse scrolled (237, 197) with delta (0, 0)
Screenshot: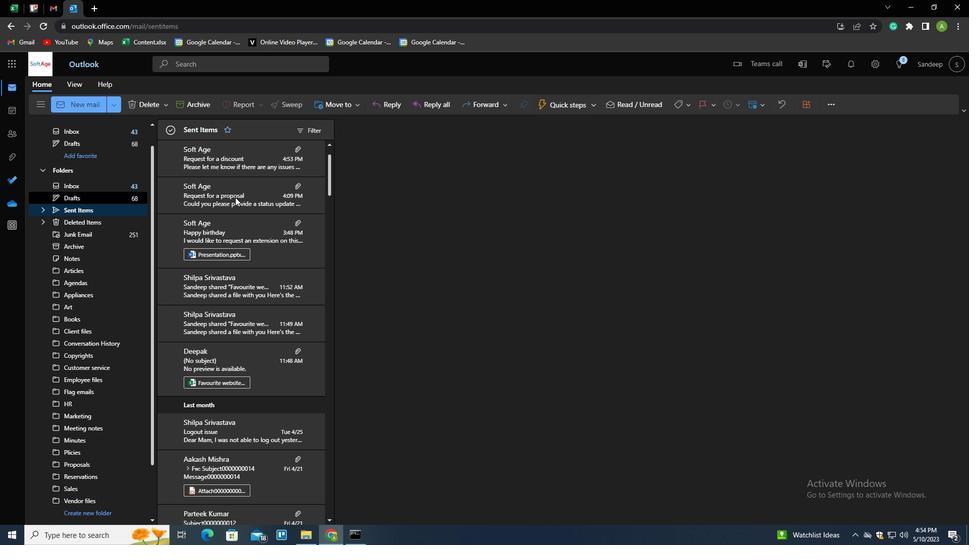 
Action: Mouse scrolled (237, 197) with delta (0, 0)
Screenshot: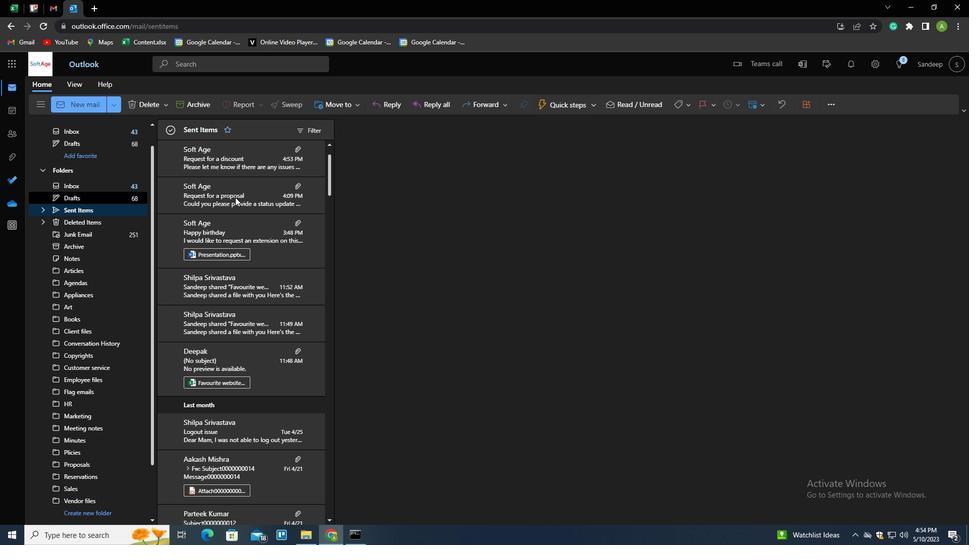 
Action: Mouse scrolled (237, 197) with delta (0, 0)
Screenshot: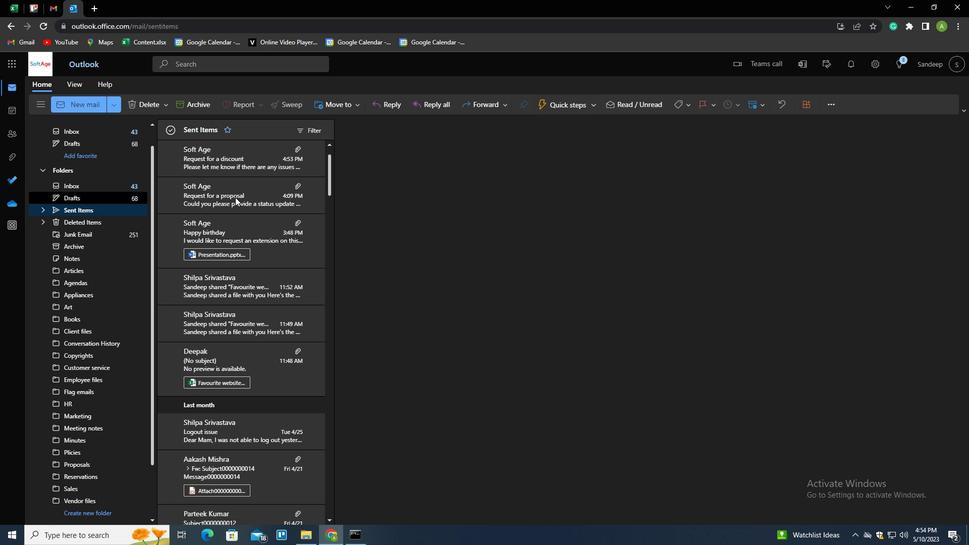 
Action: Mouse moved to (236, 172)
Screenshot: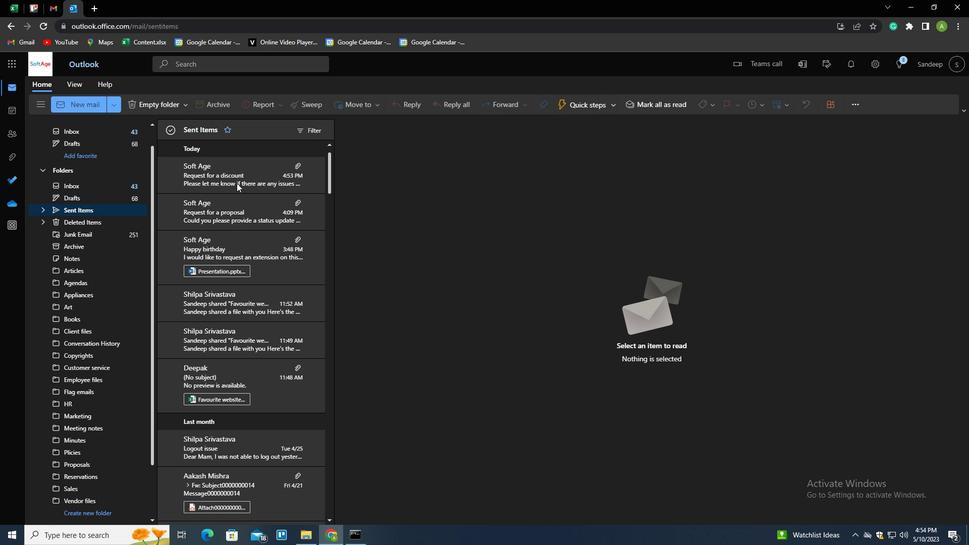 
Action: Mouse pressed right at (236, 172)
Screenshot: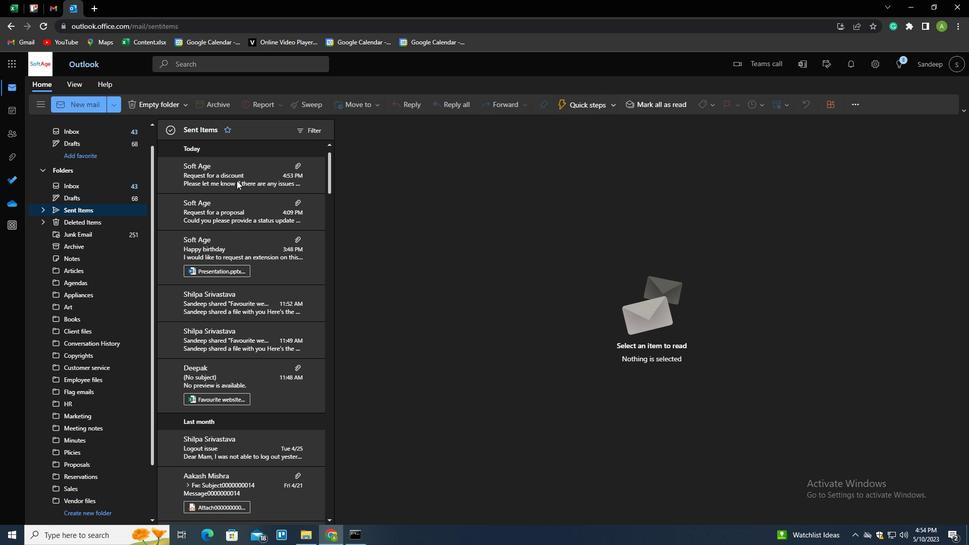 
Action: Mouse moved to (275, 216)
Screenshot: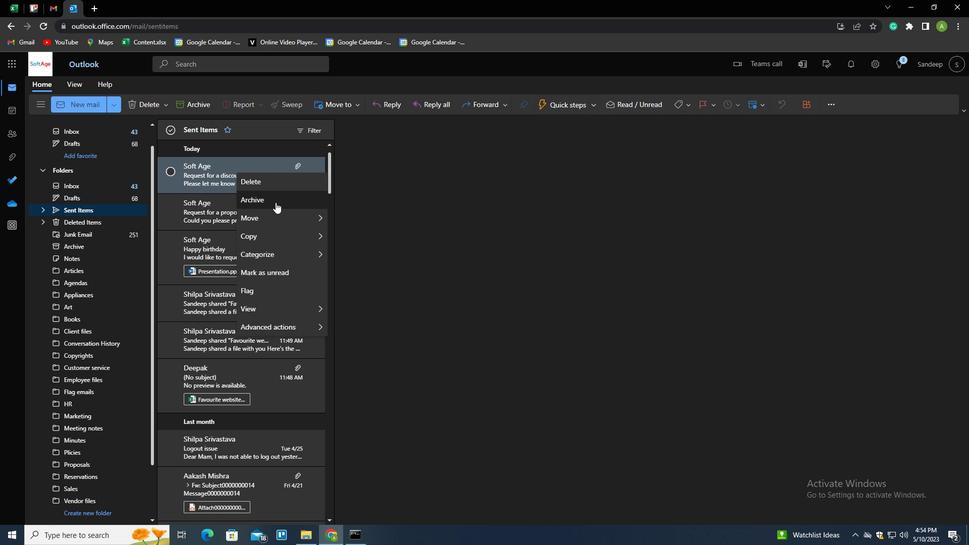 
Action: Mouse pressed left at (275, 216)
Screenshot: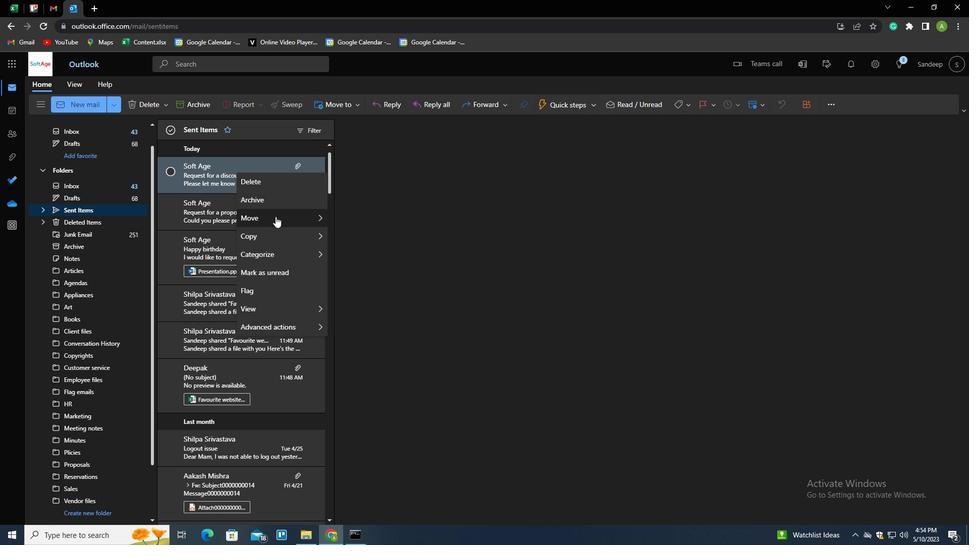 
Action: Mouse moved to (382, 215)
Screenshot: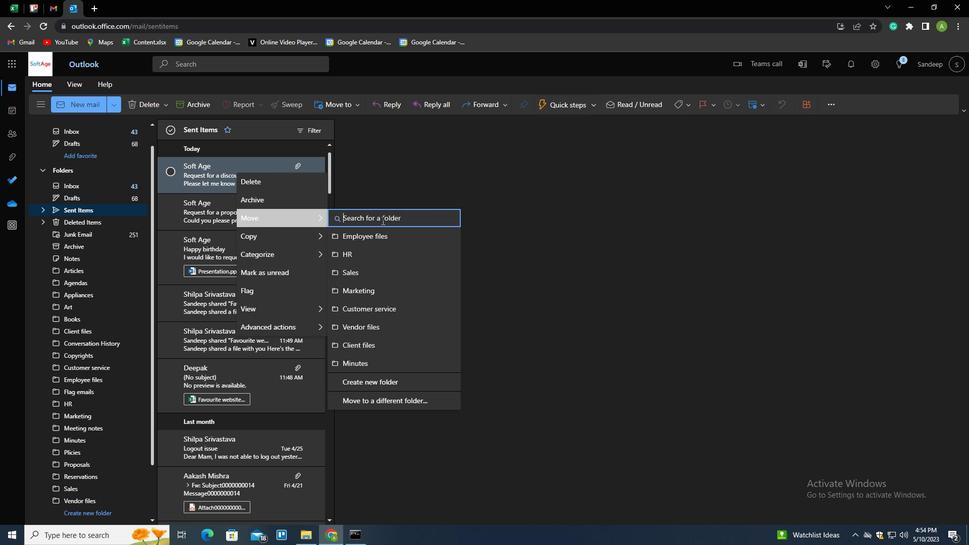
Action: Mouse pressed left at (382, 215)
Screenshot: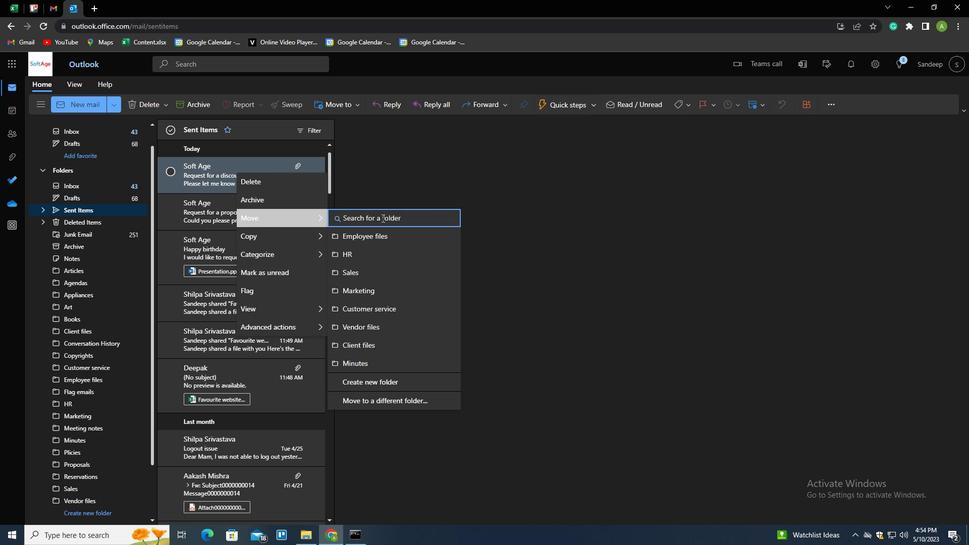 
Action: Mouse moved to (314, 165)
Screenshot: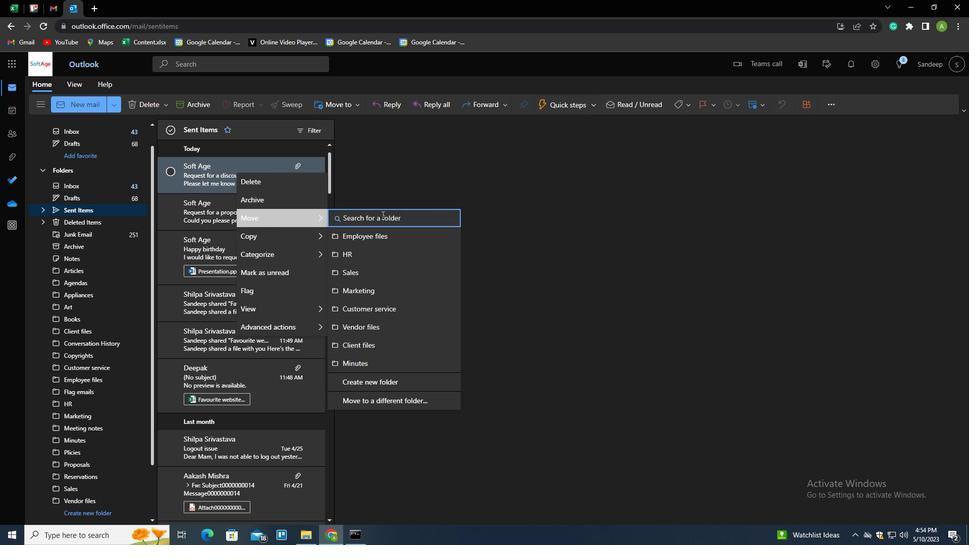 
Action: Key pressed <Key.shift>PLI<Key.backspace><Key.backspace>P<Key.backspace>OLIV
Screenshot: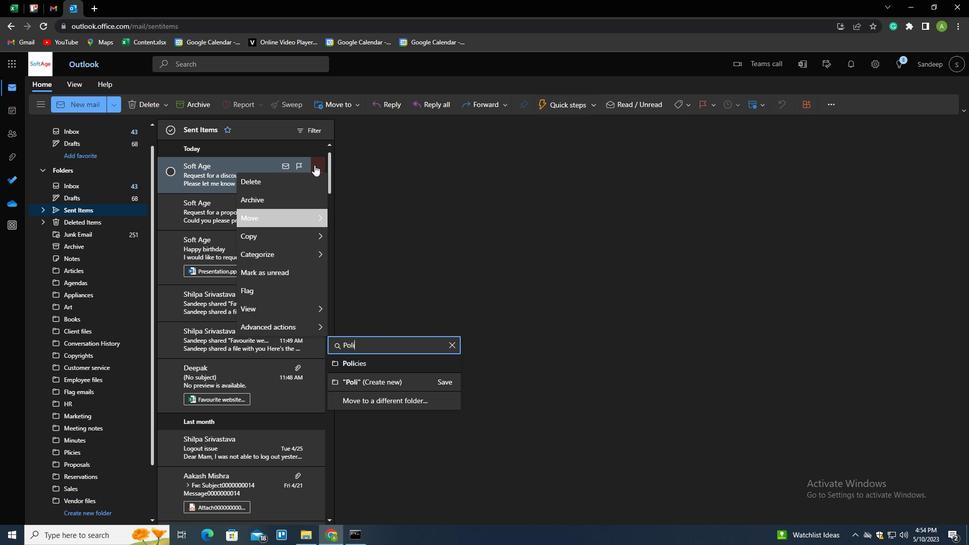 
Action: Mouse moved to (314, 164)
Screenshot: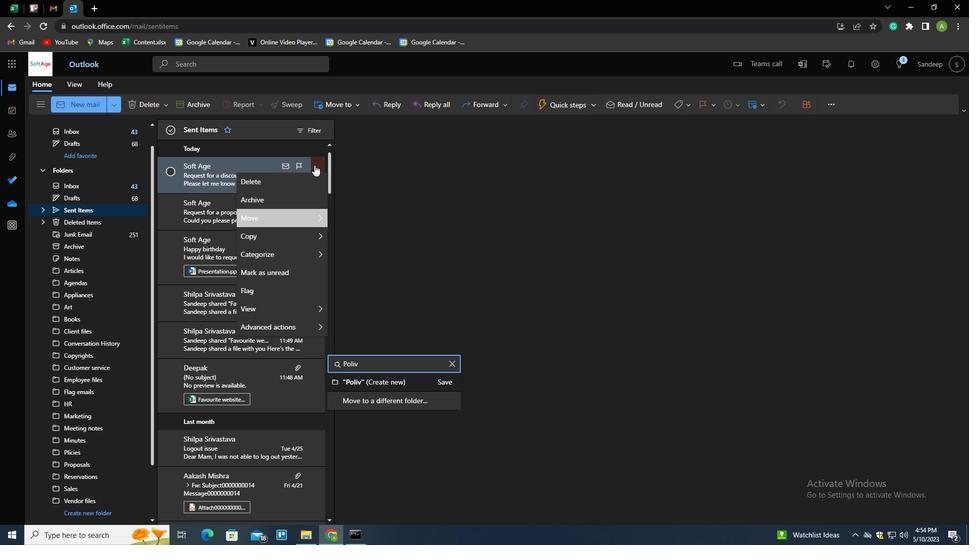 
Action: Key pressed <Key.backspace>C
Screenshot: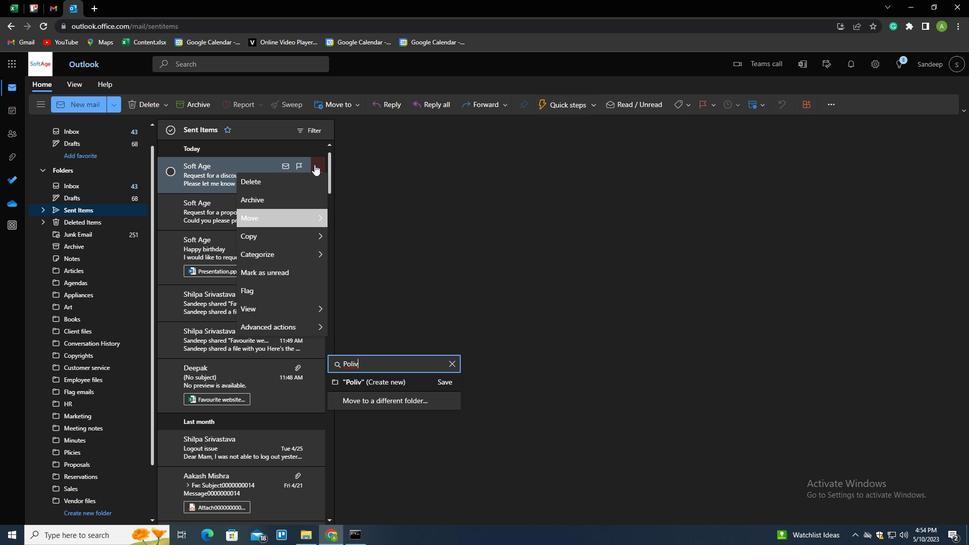 
Action: Mouse moved to (368, 362)
Screenshot: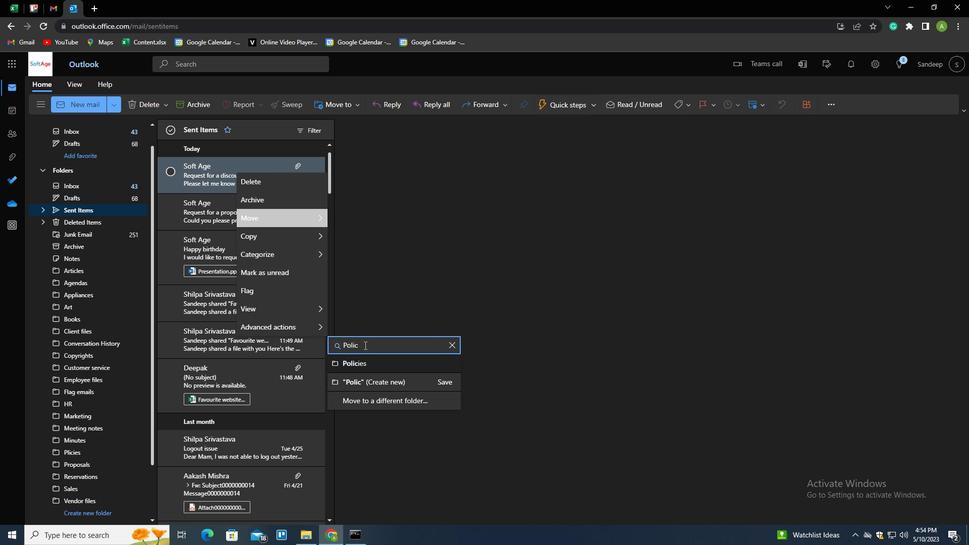 
Action: Mouse pressed left at (368, 362)
Screenshot: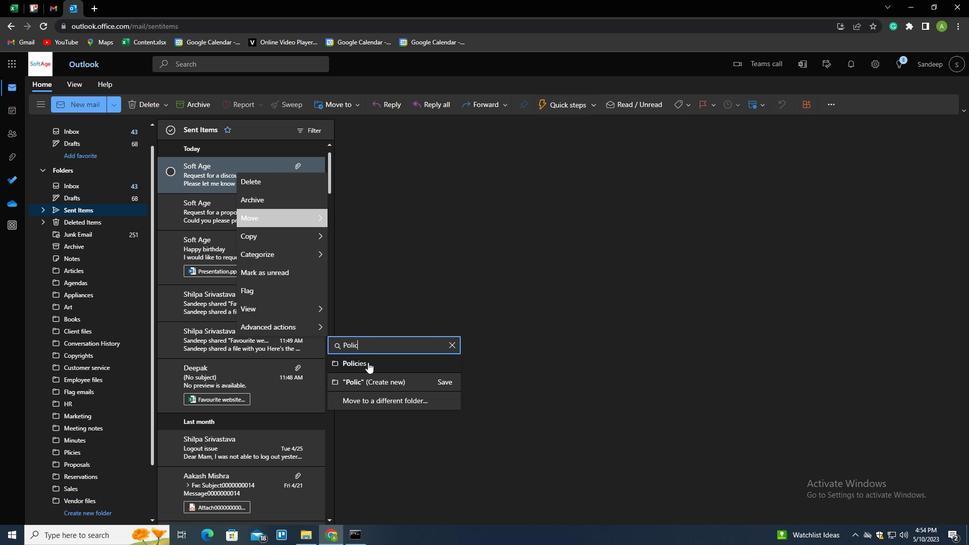 
Action: Mouse moved to (367, 356)
Screenshot: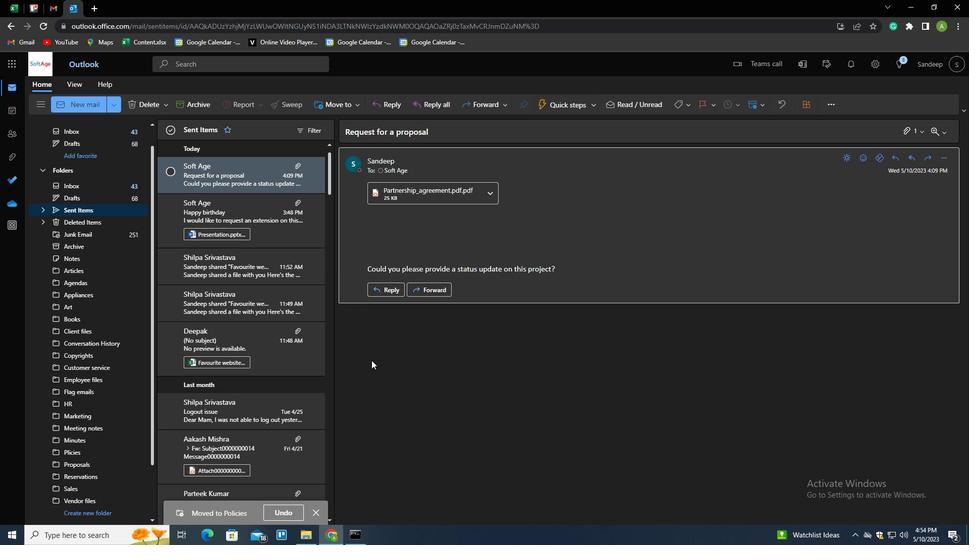 
